 Task: Create in the project ToughWorks in Backlog an issue 'Add support for in-app purchases and microtransactions', assign it to team member softage.1@softage.net and change the status to IN PROGRESS.
Action: Mouse moved to (174, 52)
Screenshot: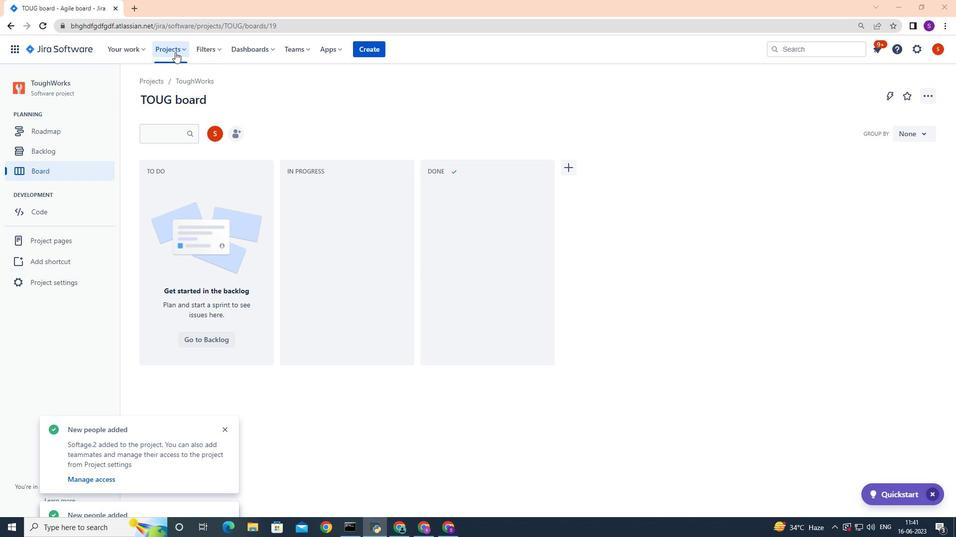 
Action: Mouse pressed left at (174, 52)
Screenshot: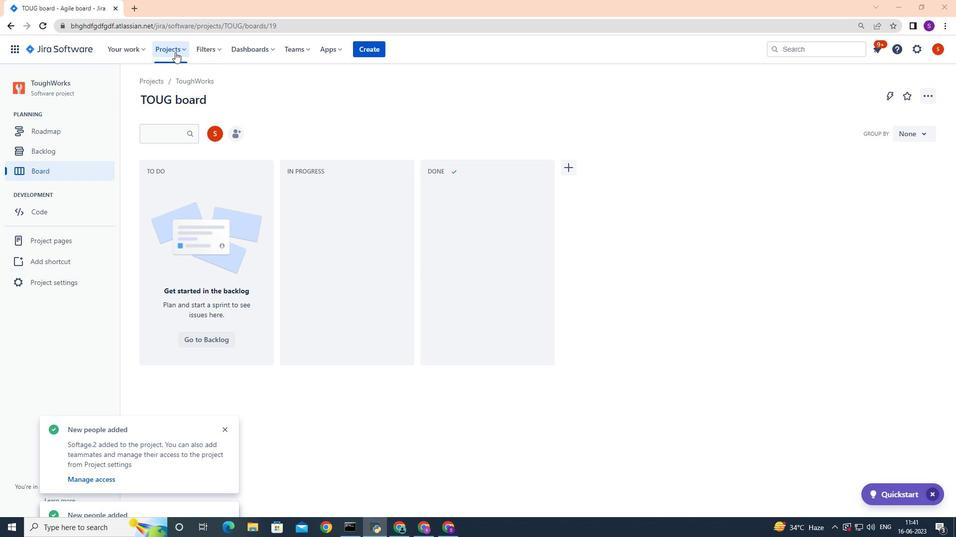 
Action: Mouse moved to (226, 93)
Screenshot: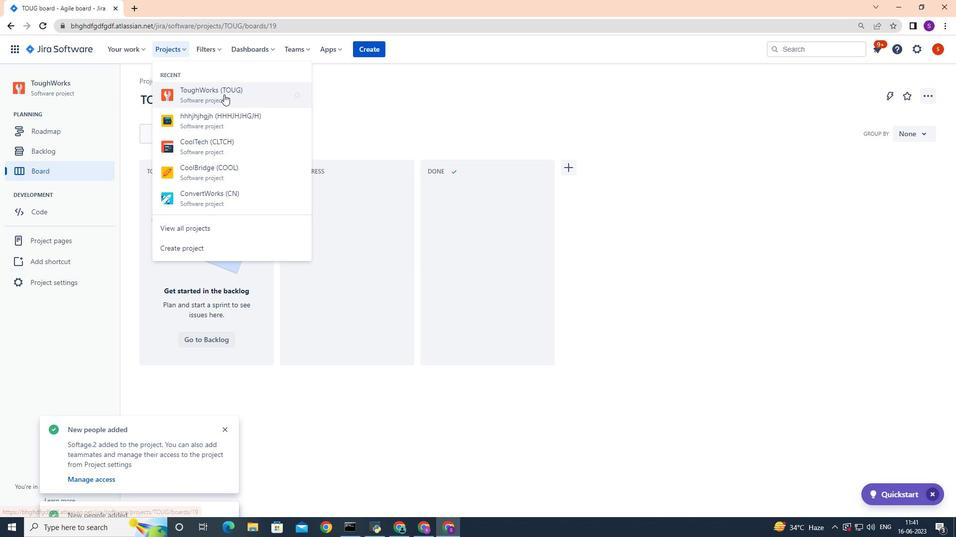 
Action: Mouse pressed left at (226, 93)
Screenshot: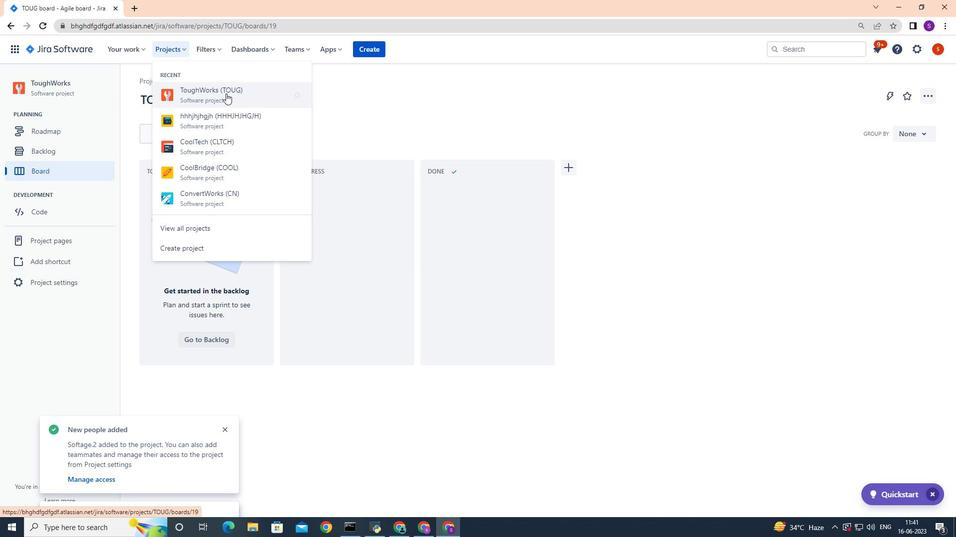 
Action: Mouse moved to (49, 153)
Screenshot: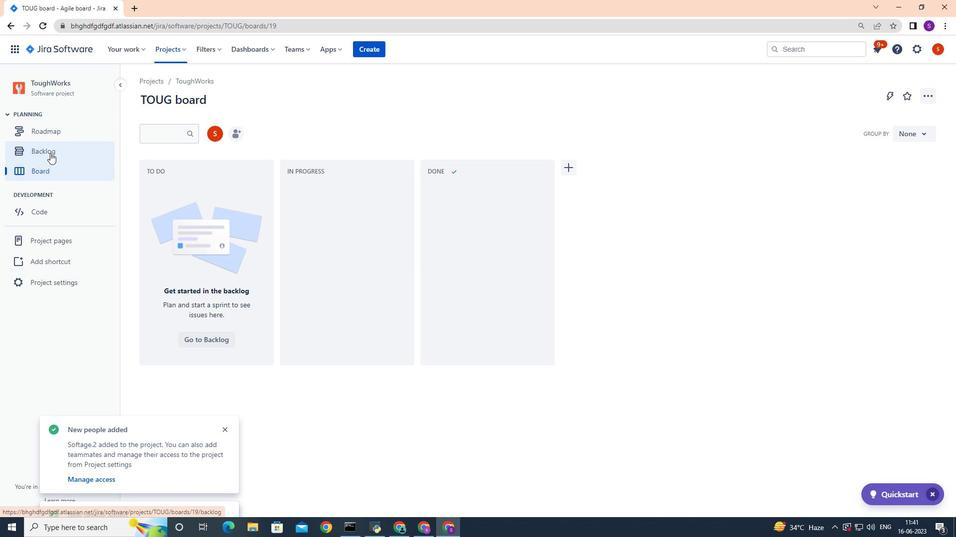 
Action: Mouse pressed left at (49, 153)
Screenshot: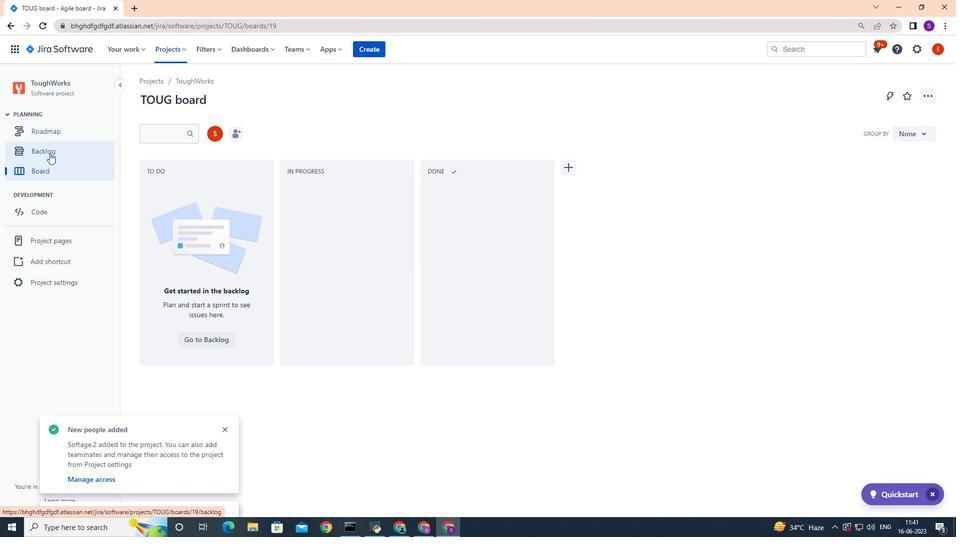 
Action: Mouse moved to (226, 430)
Screenshot: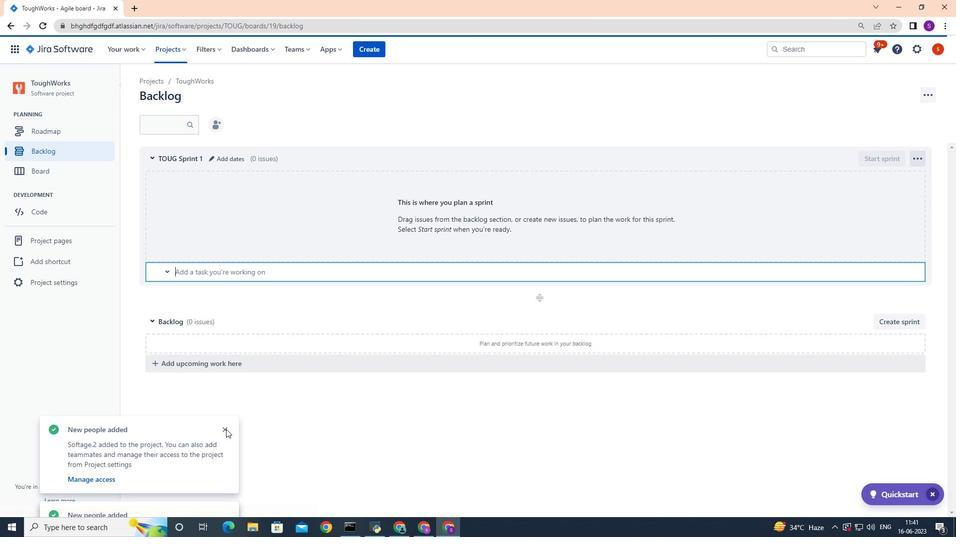 
Action: Mouse pressed left at (226, 430)
Screenshot: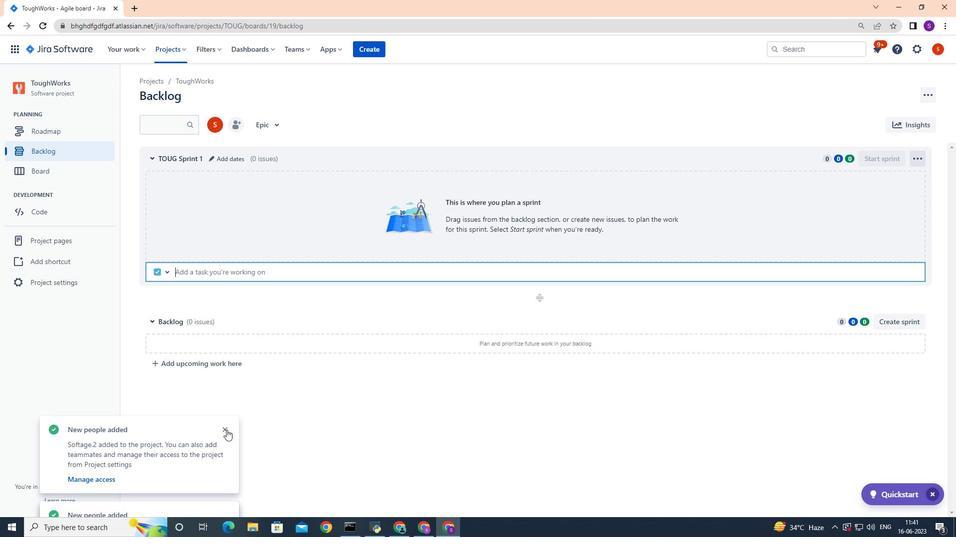 
Action: Mouse moved to (225, 431)
Screenshot: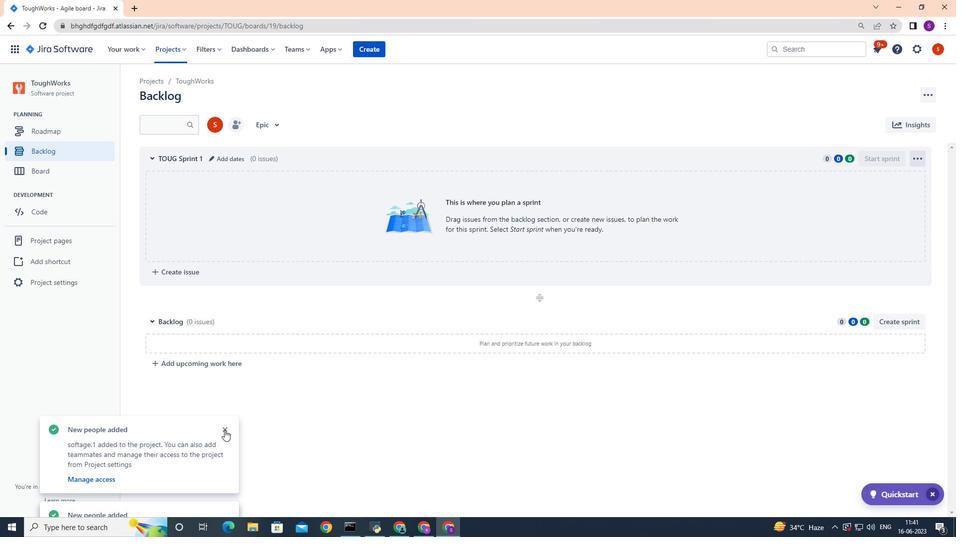 
Action: Mouse pressed left at (225, 431)
Screenshot: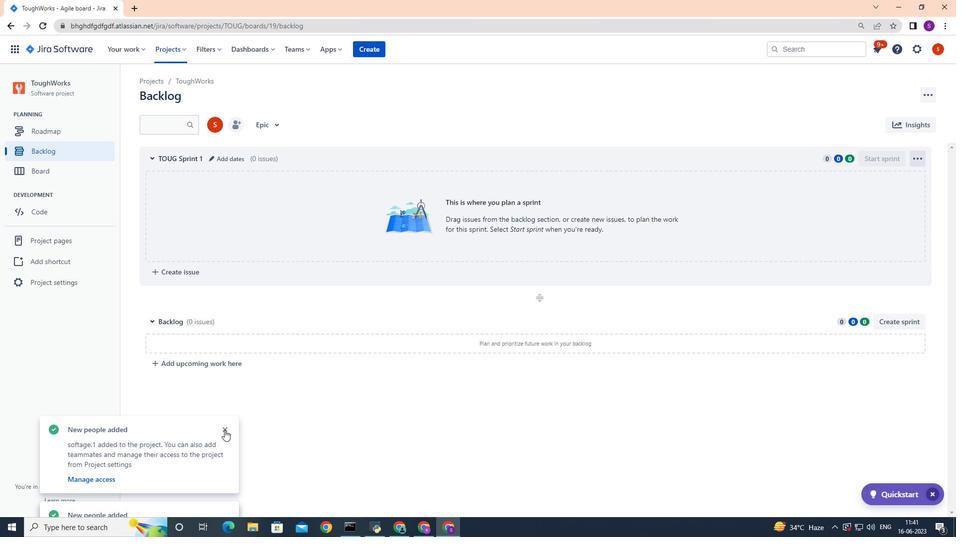 
Action: Mouse moved to (225, 431)
Screenshot: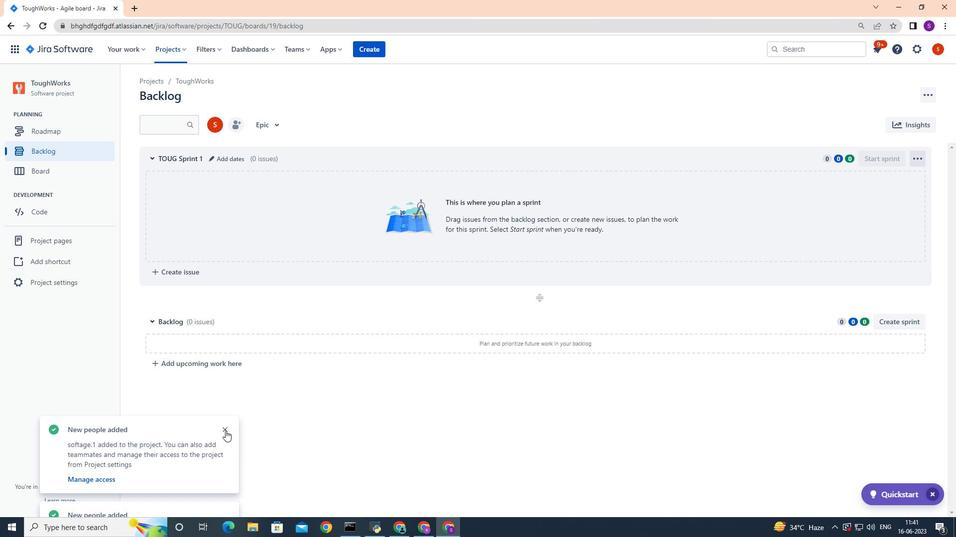 
Action: Mouse pressed left at (225, 431)
Screenshot: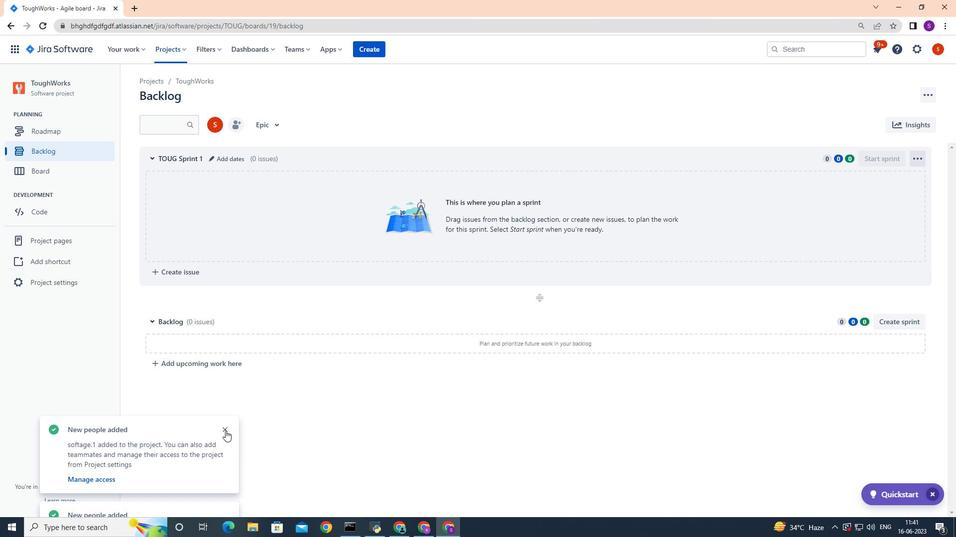 
Action: Mouse moved to (226, 431)
Screenshot: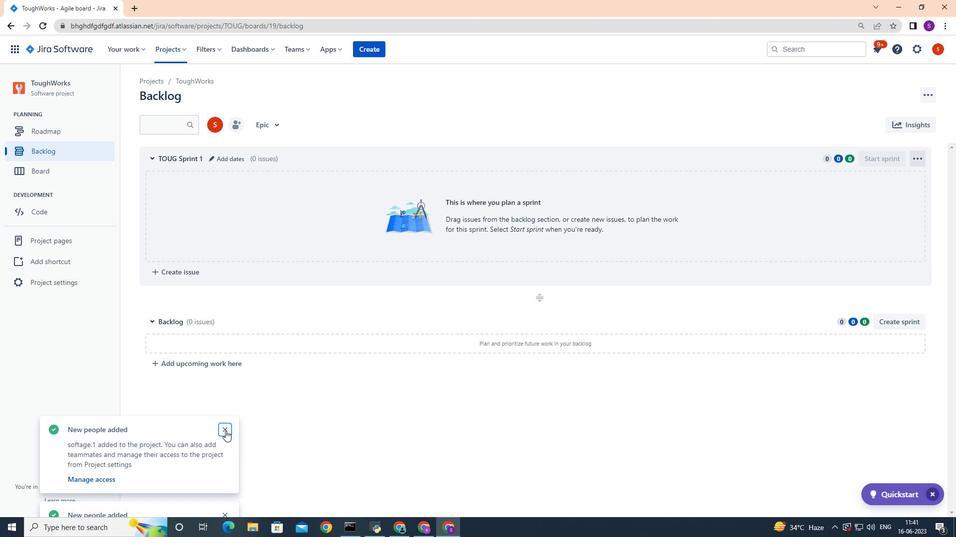 
Action: Mouse pressed left at (226, 431)
Screenshot: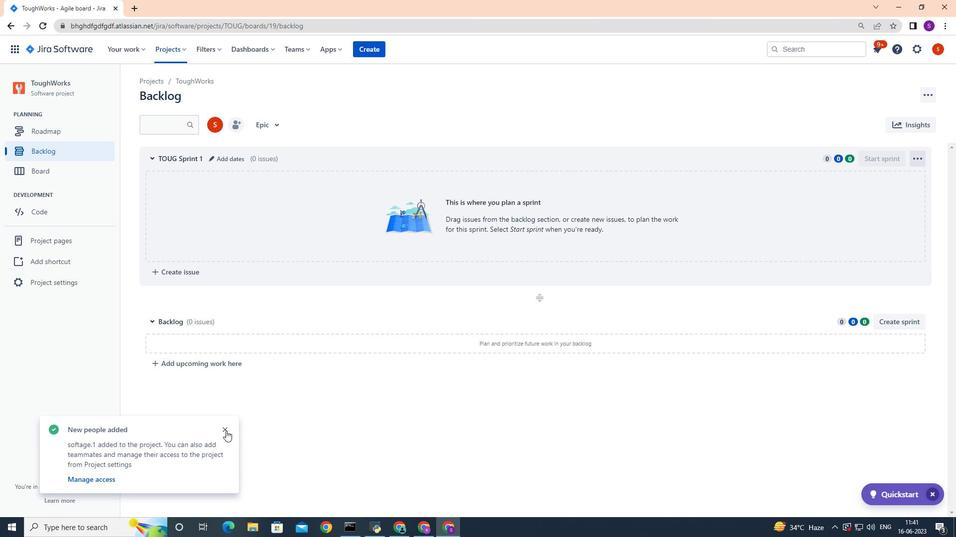 
Action: Mouse moved to (181, 342)
Screenshot: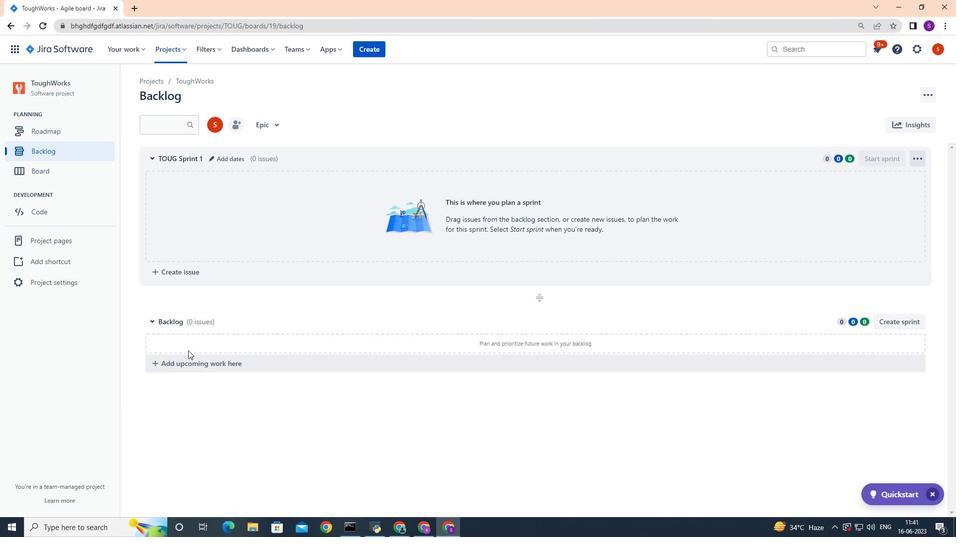 
Action: Mouse scrolled (181, 341) with delta (0, 0)
Screenshot: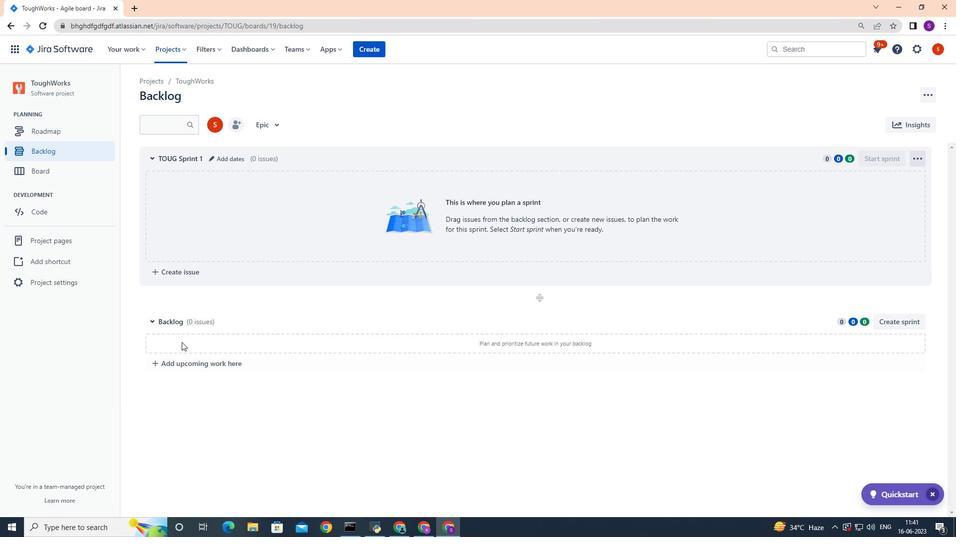 
Action: Mouse moved to (171, 363)
Screenshot: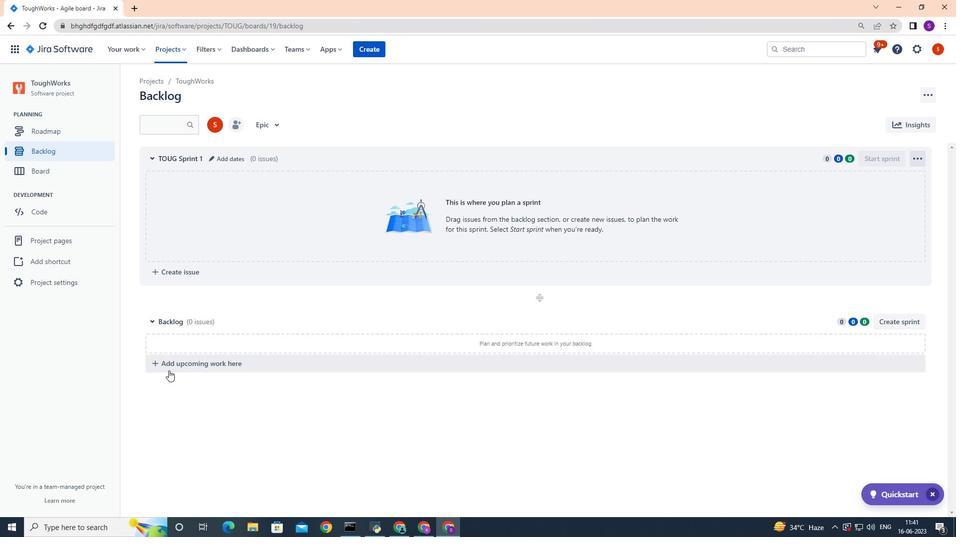 
Action: Mouse pressed left at (171, 363)
Screenshot: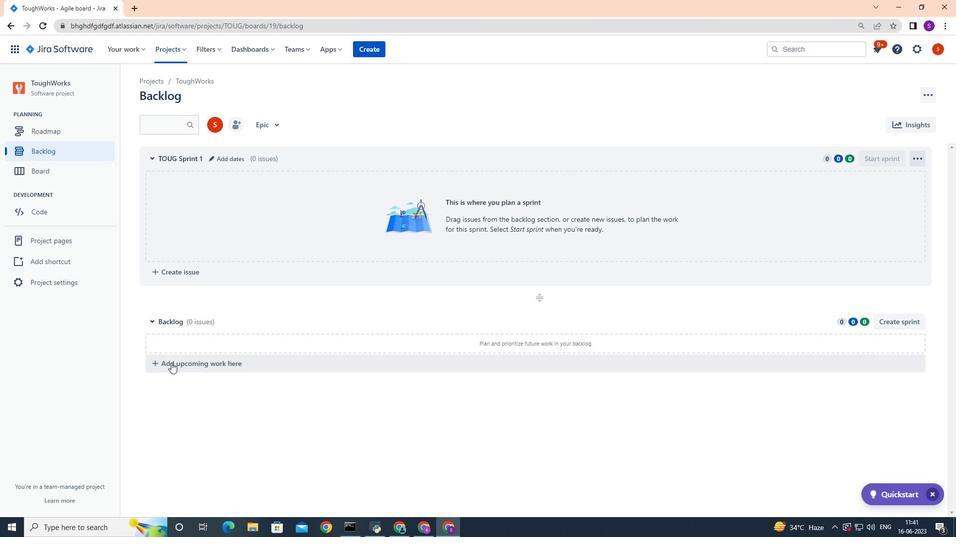
Action: Mouse moved to (208, 338)
Screenshot: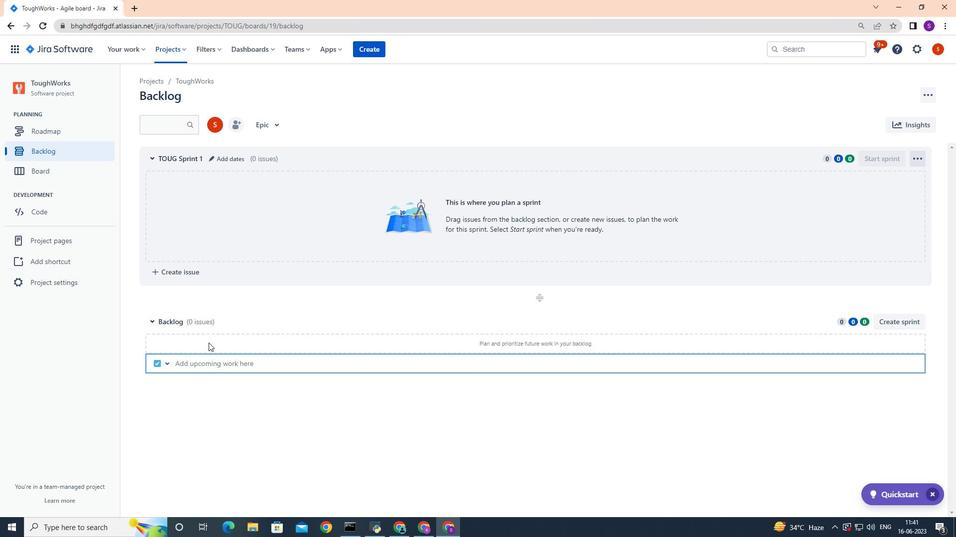 
Action: Mouse pressed left at (208, 338)
Screenshot: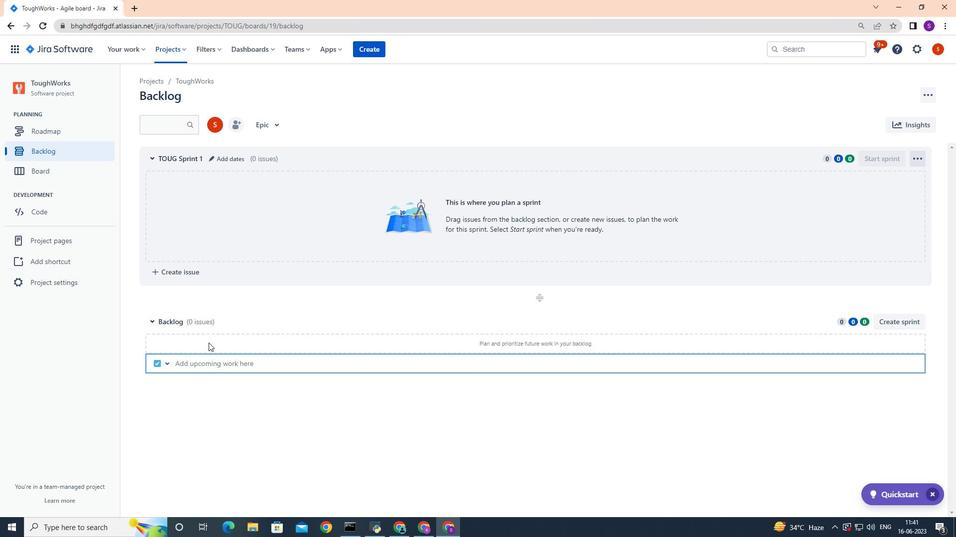 
Action: Mouse moved to (196, 361)
Screenshot: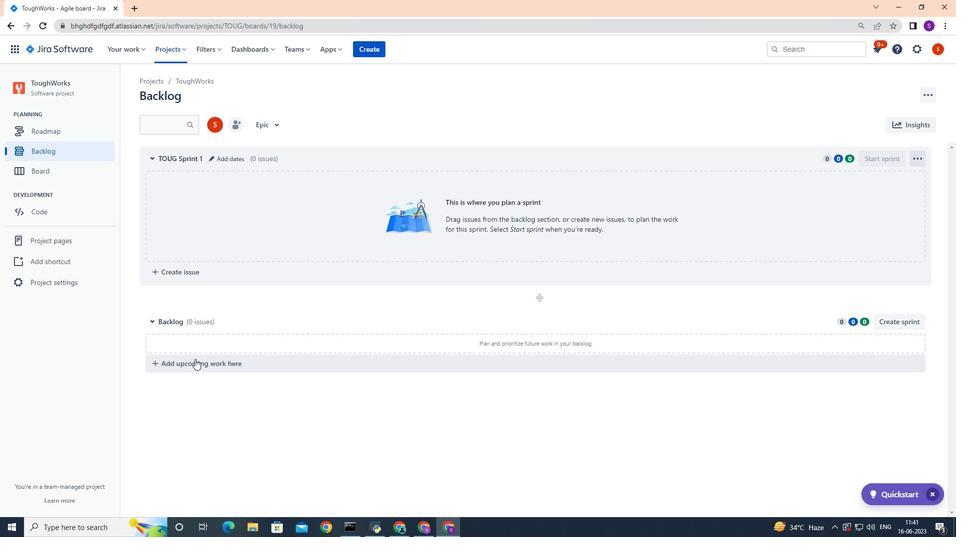 
Action: Mouse pressed left at (196, 361)
Screenshot: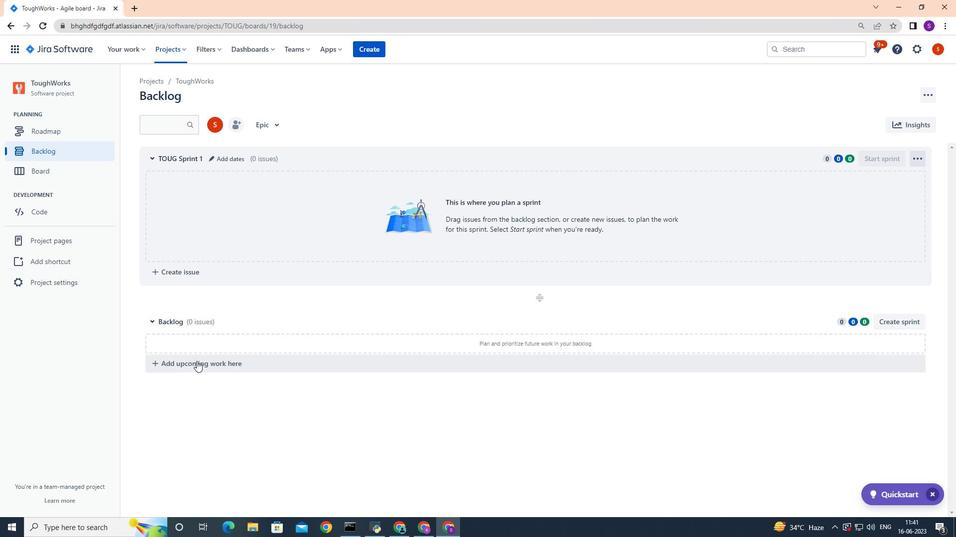 
Action: Key pressed <Key.caps_lock>A<Key.caps_lock>dd<Key.space>support<Key.space>for<Key.space>in-app<Key.space>purchase<Key.space>and<Key.space>microtranstions
Screenshot: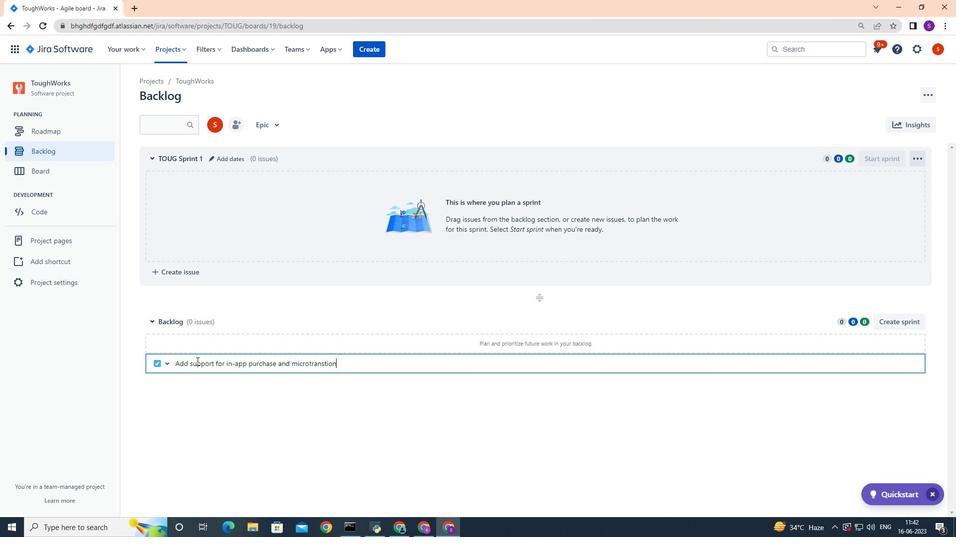 
Action: Mouse moved to (319, 364)
Screenshot: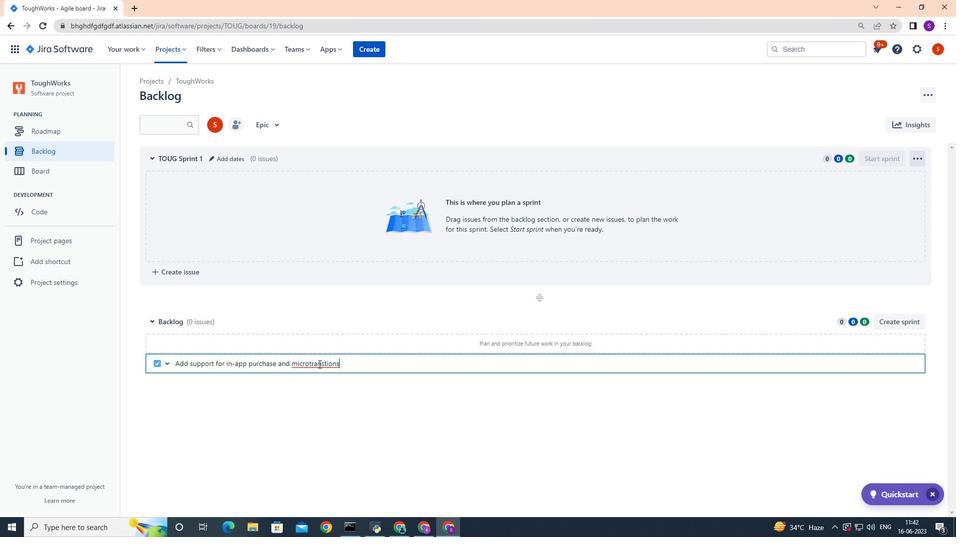 
Action: Mouse pressed right at (319, 364)
Screenshot: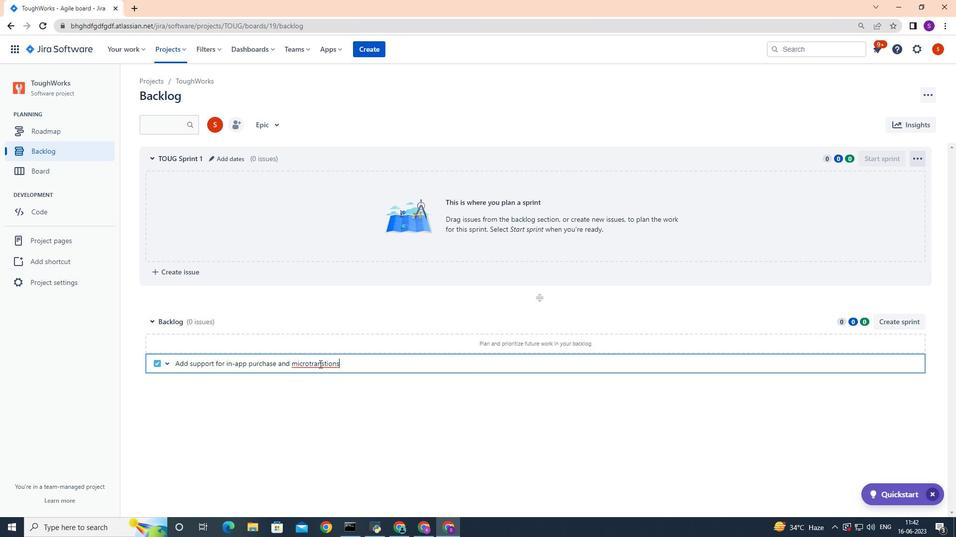 
Action: Mouse moved to (323, 378)
Screenshot: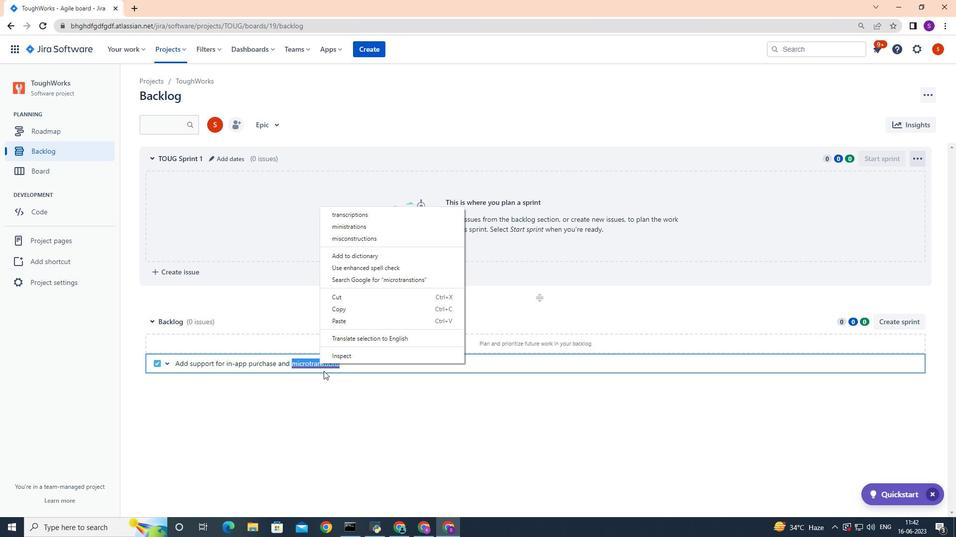 
Action: Mouse pressed left at (323, 378)
Screenshot: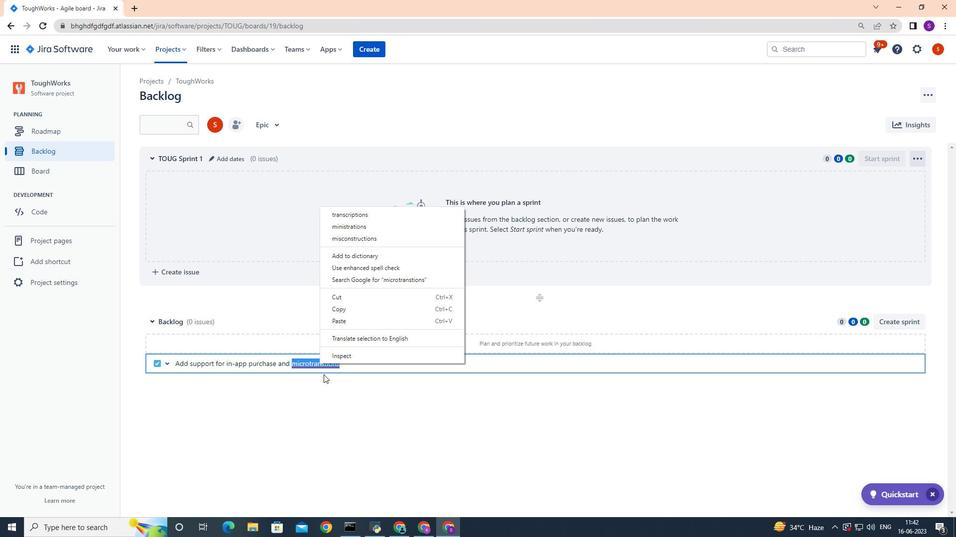 
Action: Mouse moved to (287, 341)
Screenshot: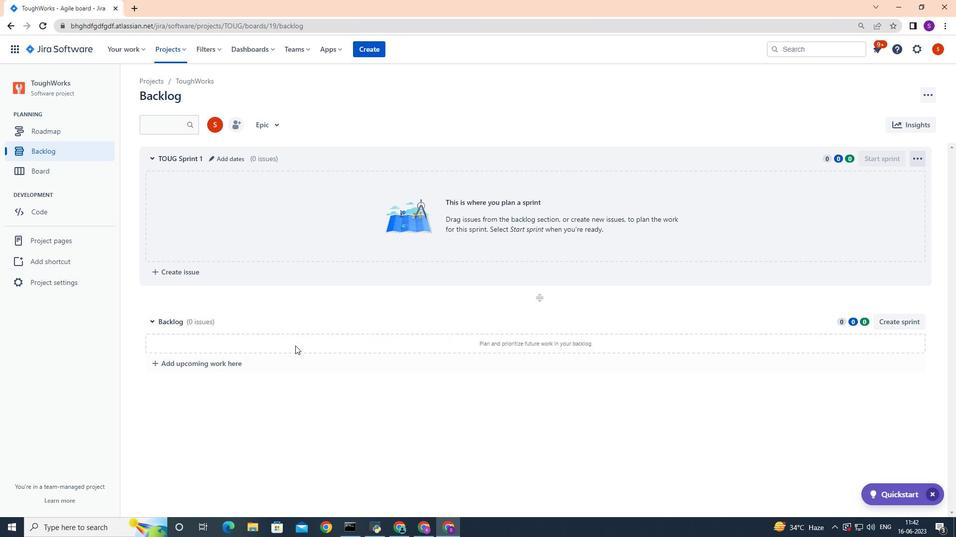 
Action: Mouse pressed left at (287, 341)
Screenshot: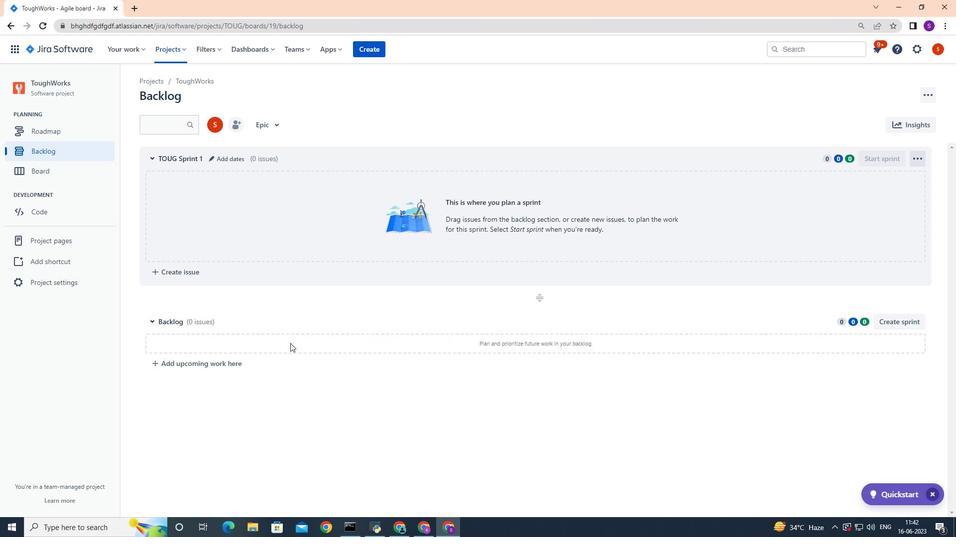 
Action: Mouse moved to (538, 343)
Screenshot: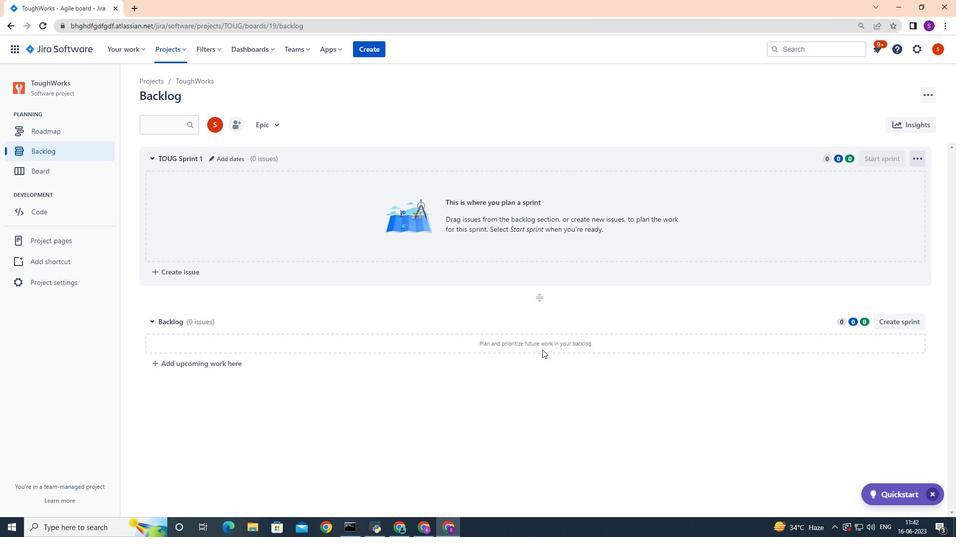 
Action: Mouse pressed left at (538, 343)
Screenshot: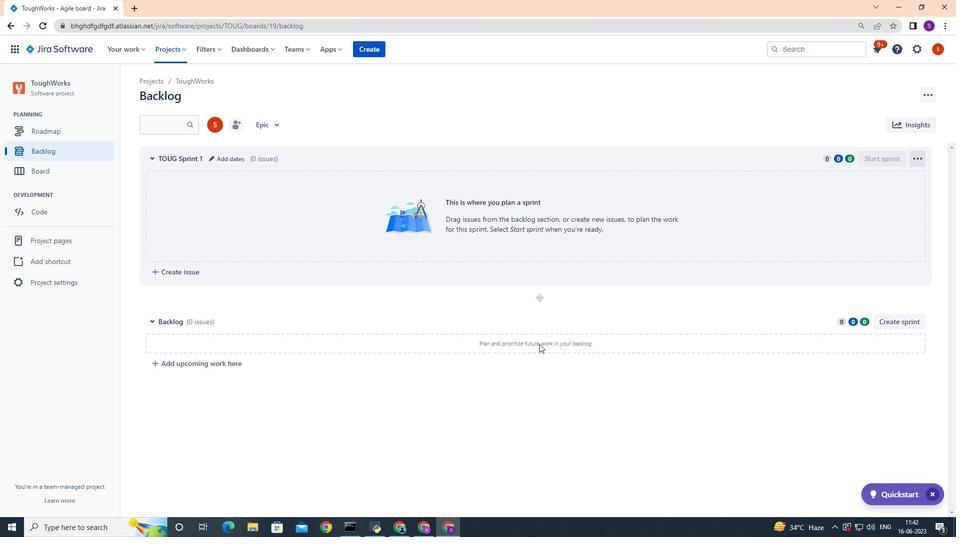 
Action: Mouse moved to (185, 344)
Screenshot: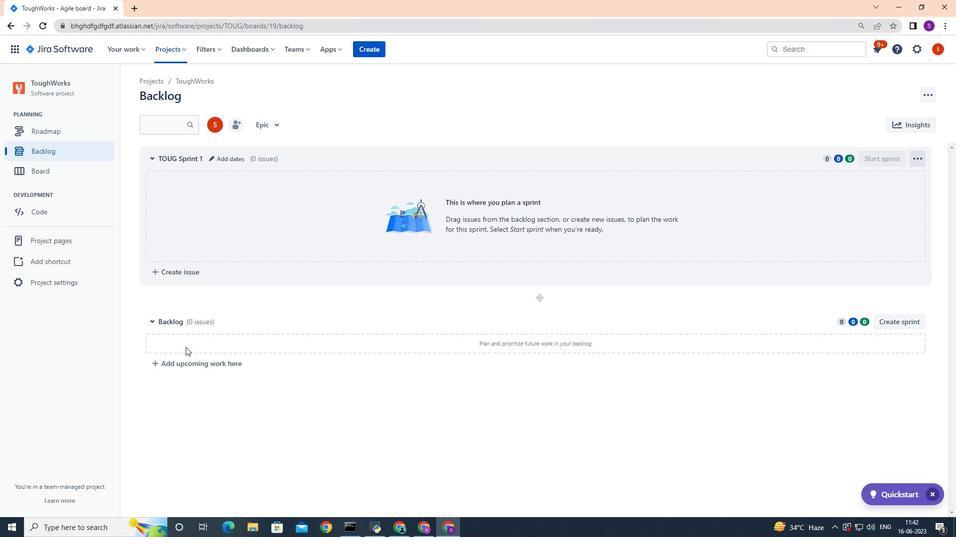 
Action: Mouse pressed left at (185, 344)
Screenshot: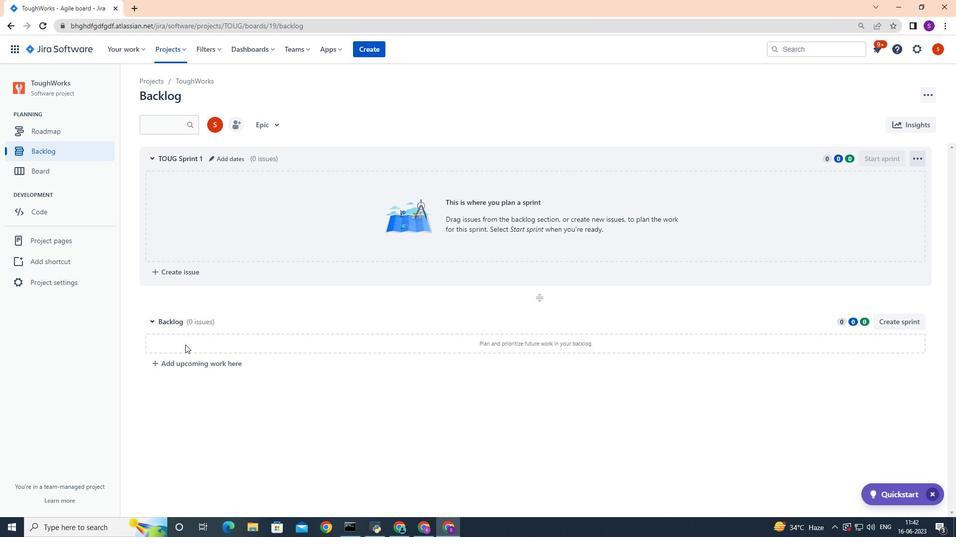 
Action: Mouse pressed left at (185, 344)
Screenshot: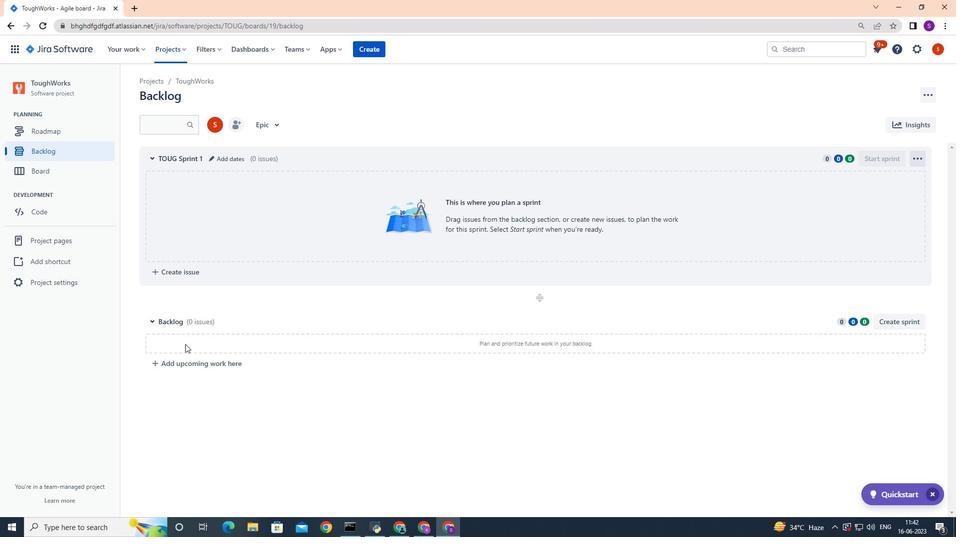 
Action: Mouse pressed left at (185, 344)
Screenshot: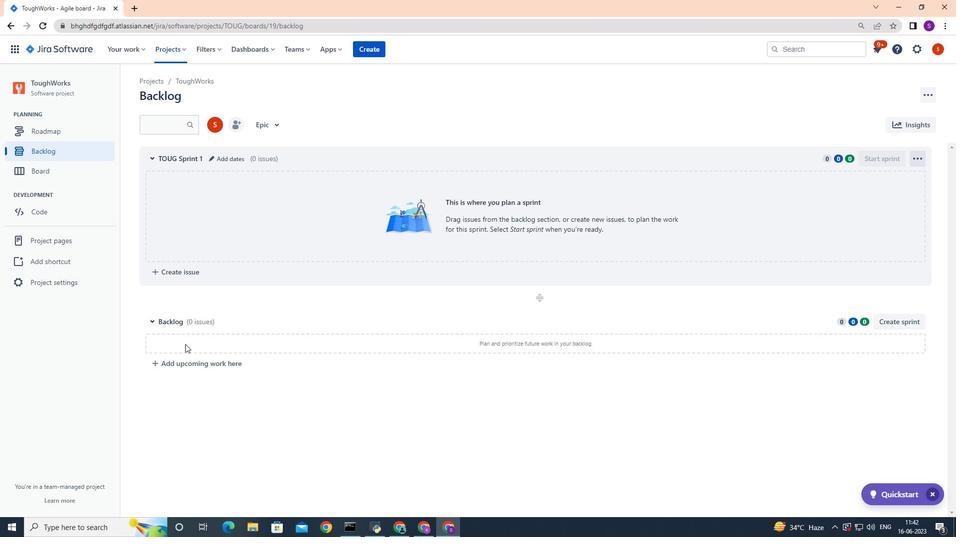 
Action: Mouse pressed left at (185, 344)
Screenshot: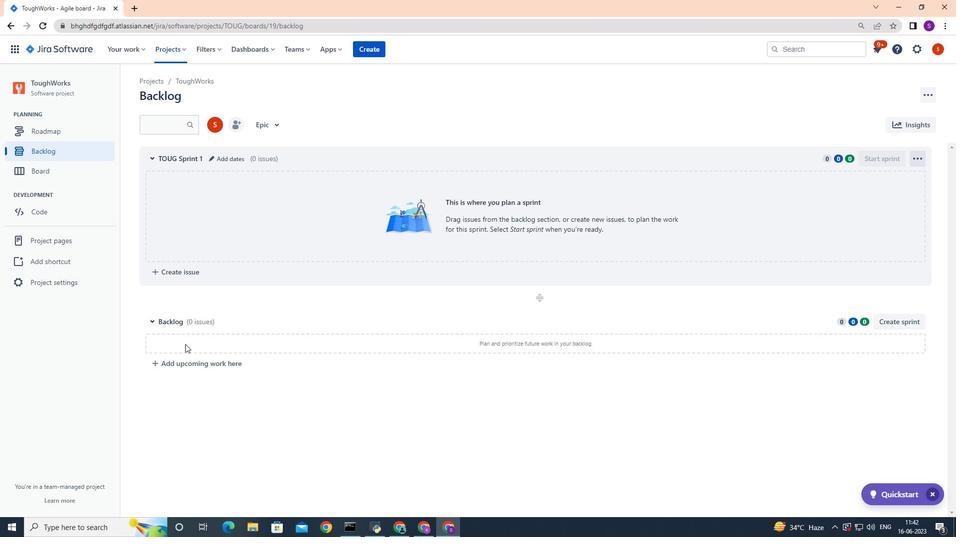 
Action: Mouse moved to (183, 344)
Screenshot: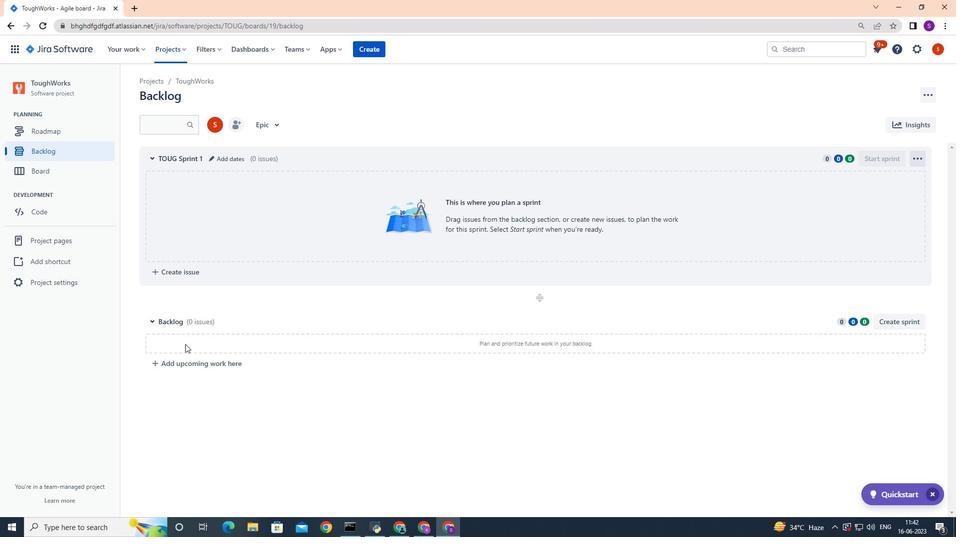 
Action: Mouse pressed left at (183, 344)
Screenshot: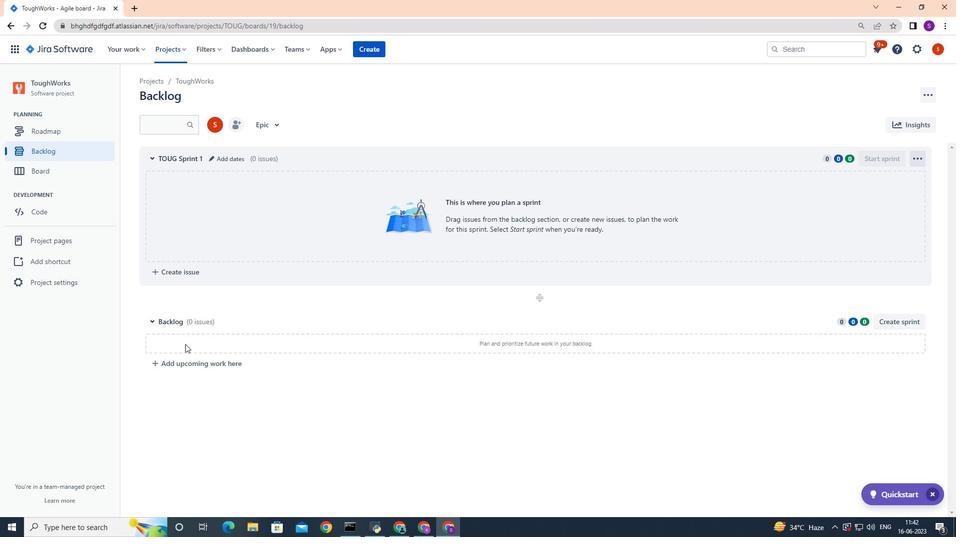 
Action: Mouse moved to (185, 366)
Screenshot: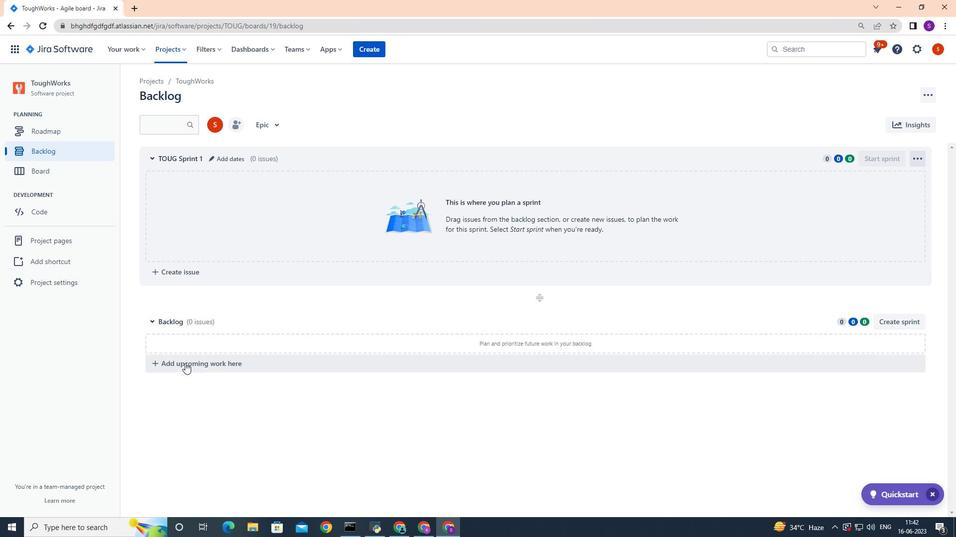 
Action: Mouse pressed left at (185, 366)
Screenshot: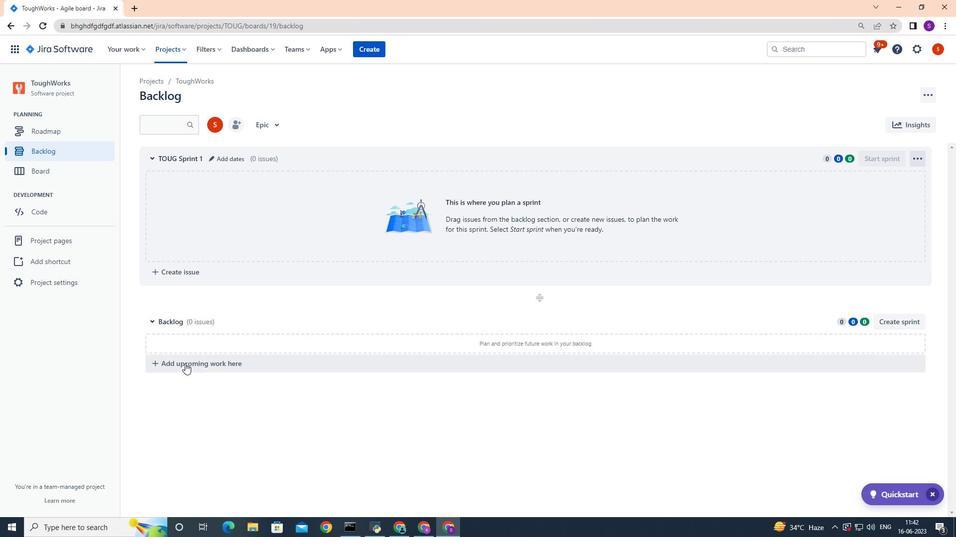 
Action: Mouse moved to (326, 363)
Screenshot: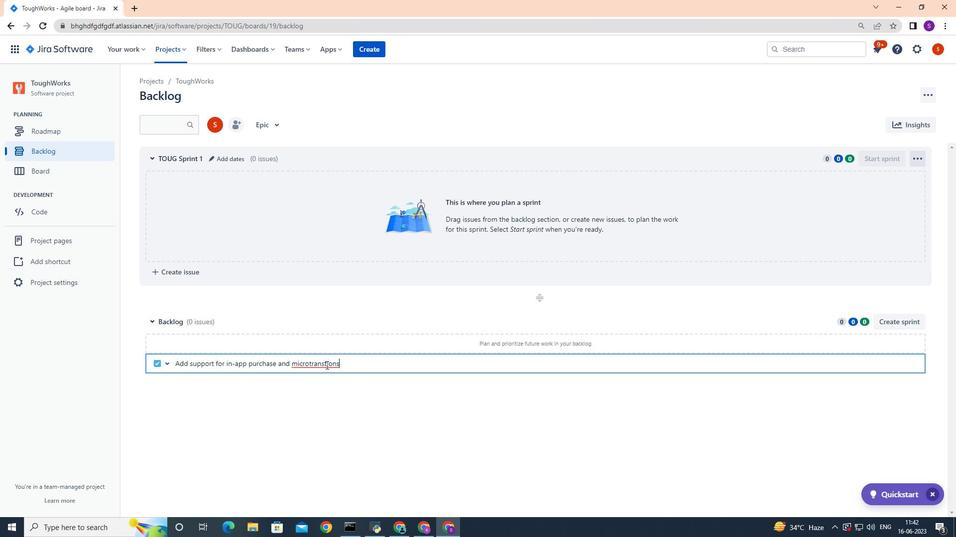
Action: Mouse pressed left at (326, 363)
Screenshot: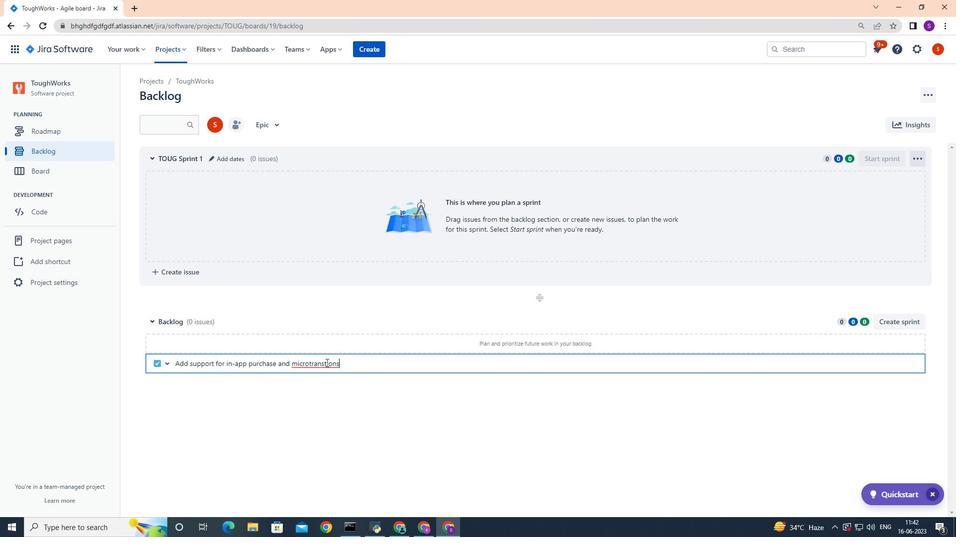 
Action: Mouse moved to (321, 365)
Screenshot: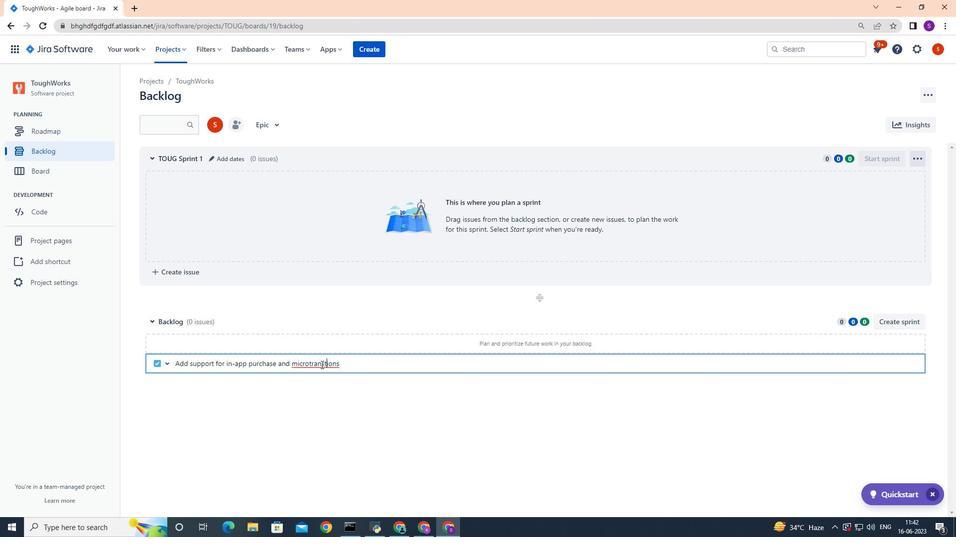 
Action: Mouse pressed left at (321, 365)
Screenshot: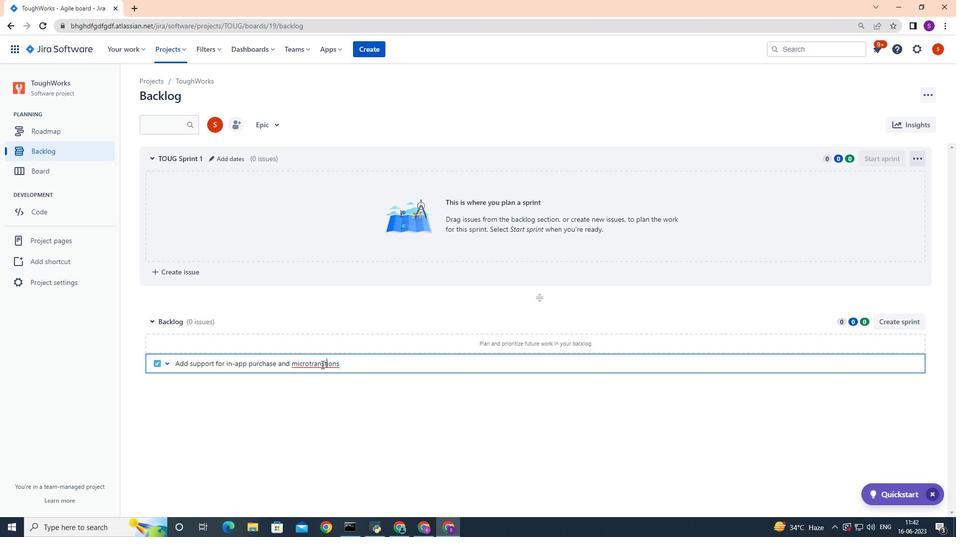 
Action: Mouse moved to (325, 363)
Screenshot: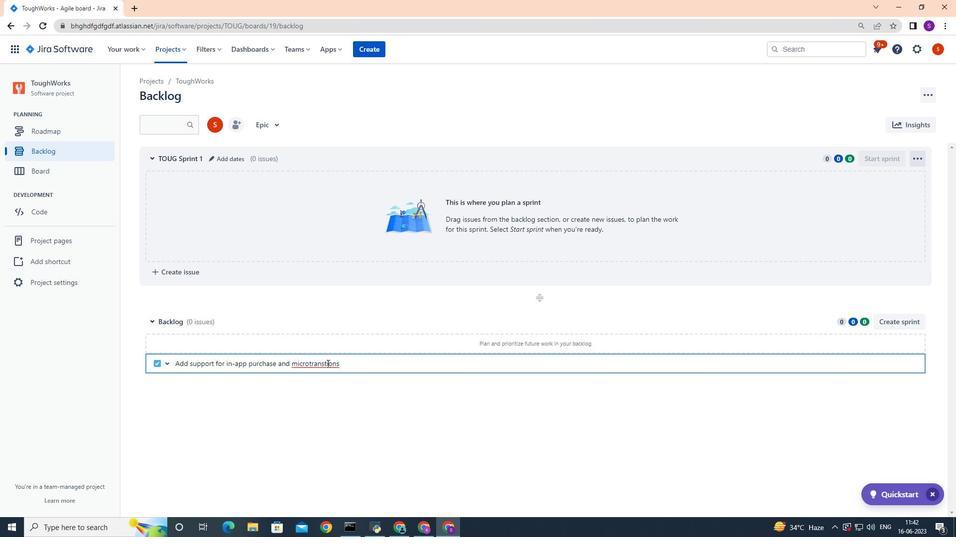 
Action: Mouse pressed left at (325, 363)
Screenshot: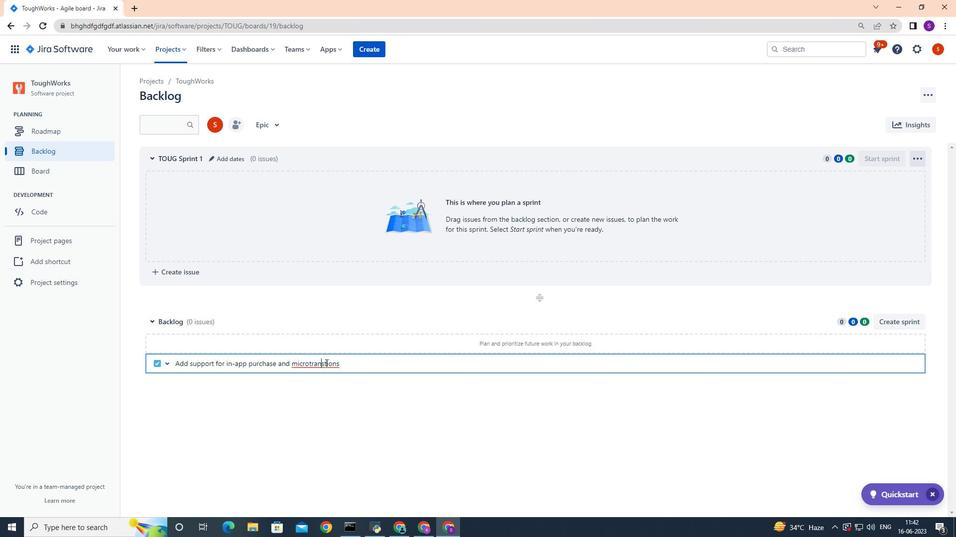 
Action: Mouse moved to (323, 364)
Screenshot: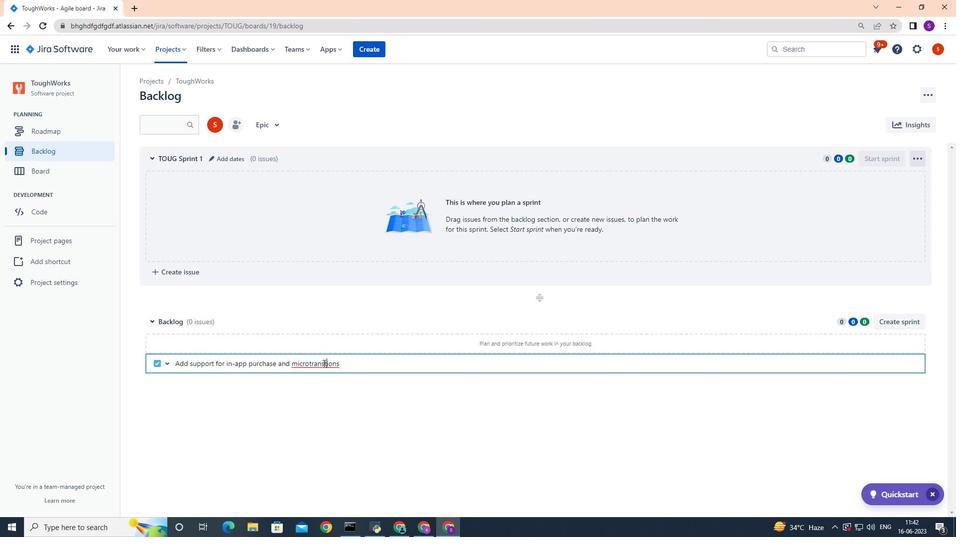 
Action: Mouse pressed left at (323, 364)
Screenshot: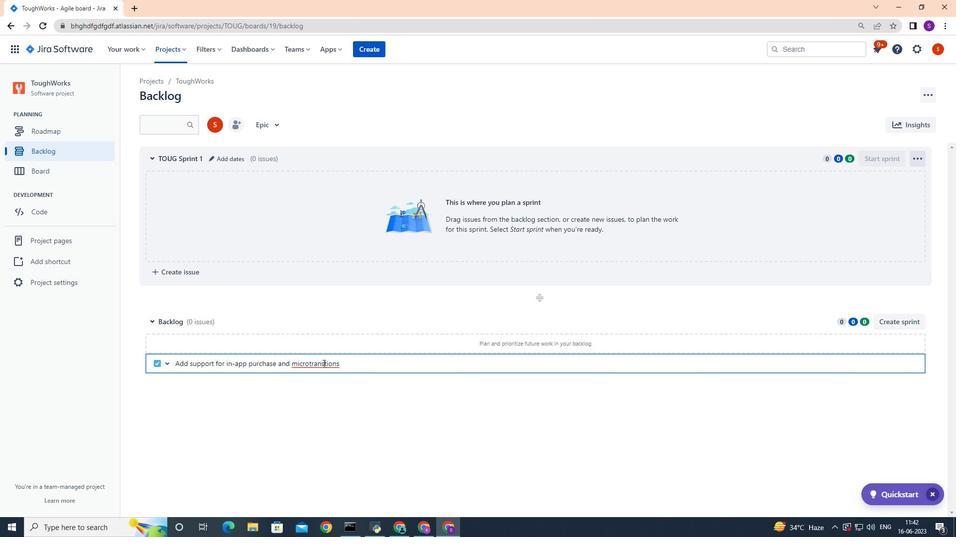 
Action: Mouse moved to (327, 373)
Screenshot: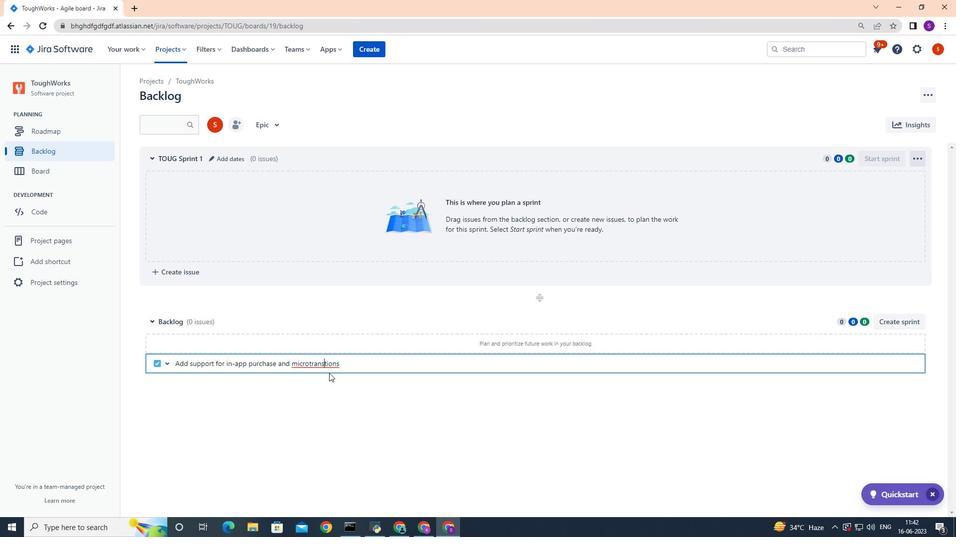 
Action: Key pressed a
Screenshot: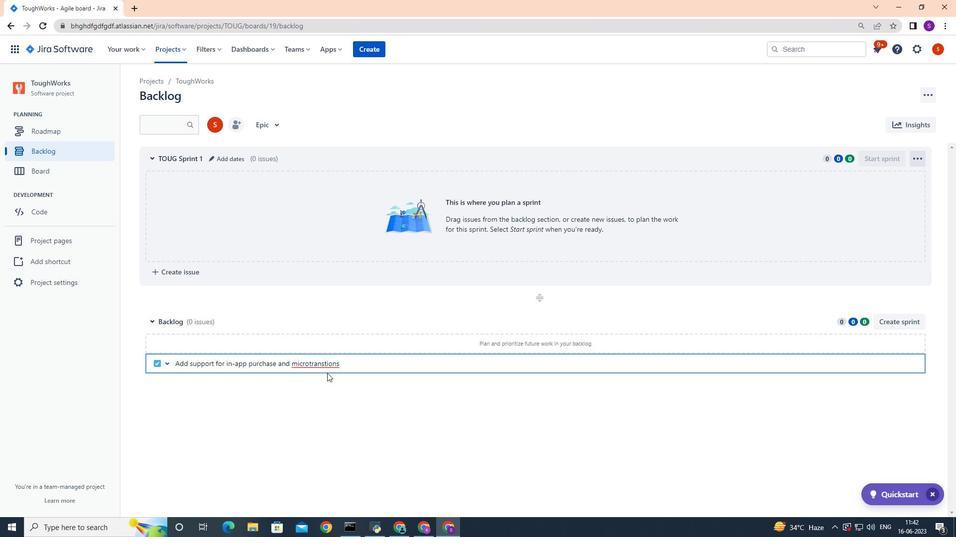 
Action: Mouse moved to (331, 364)
Screenshot: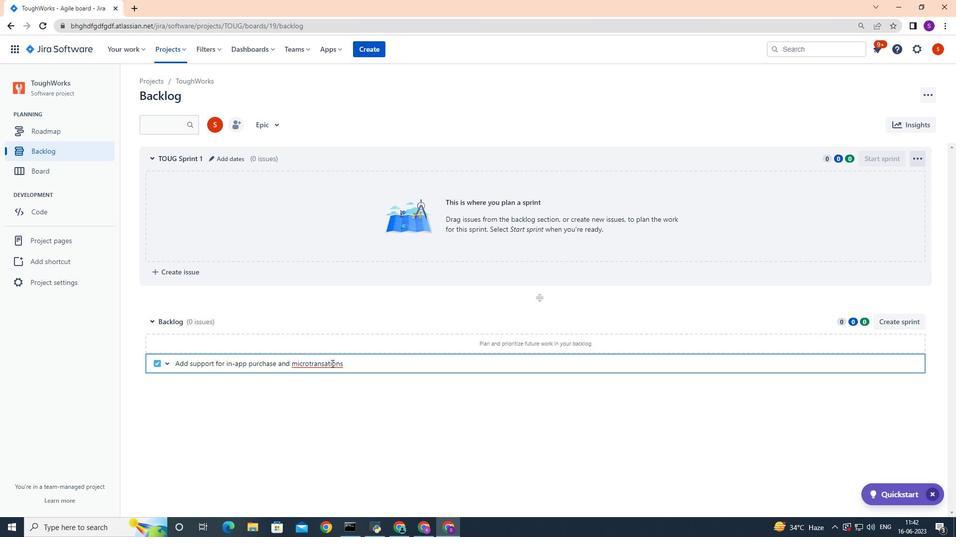 
Action: Key pressed c
Screenshot: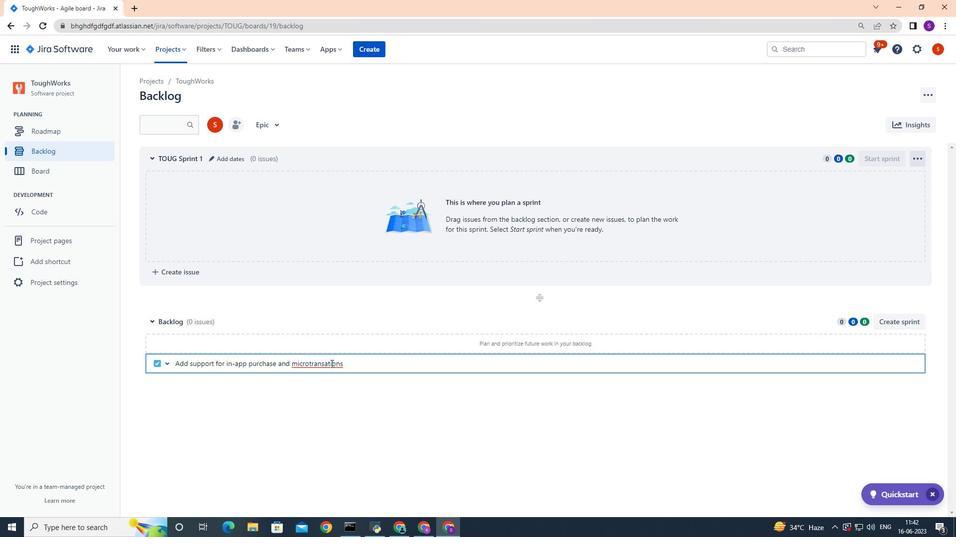 
Action: Mouse moved to (354, 363)
Screenshot: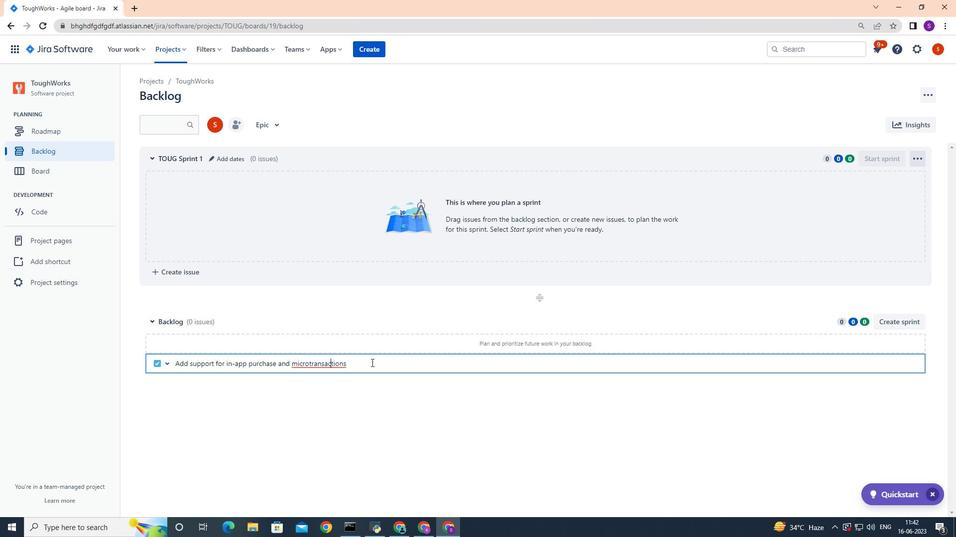 
Action: Mouse pressed left at (354, 363)
Screenshot: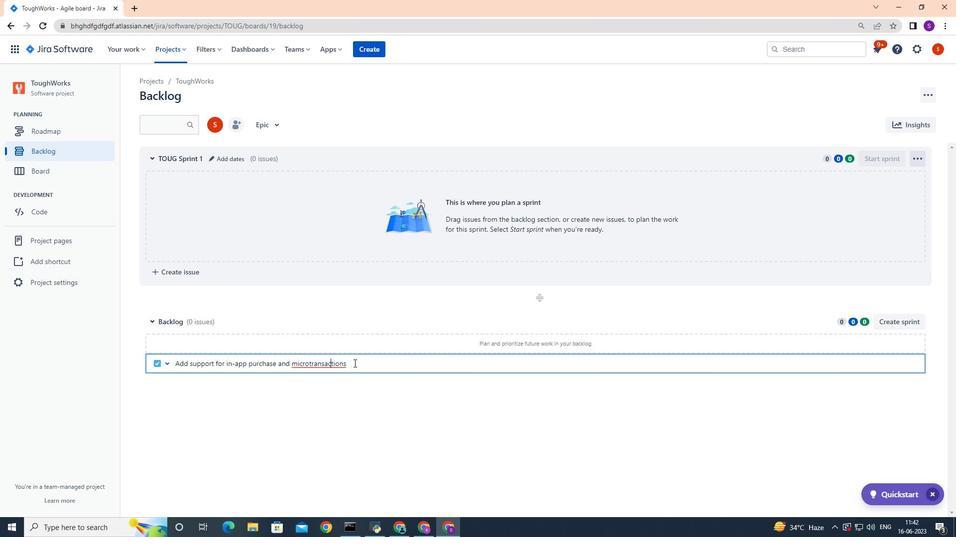 
Action: Mouse moved to (345, 358)
Screenshot: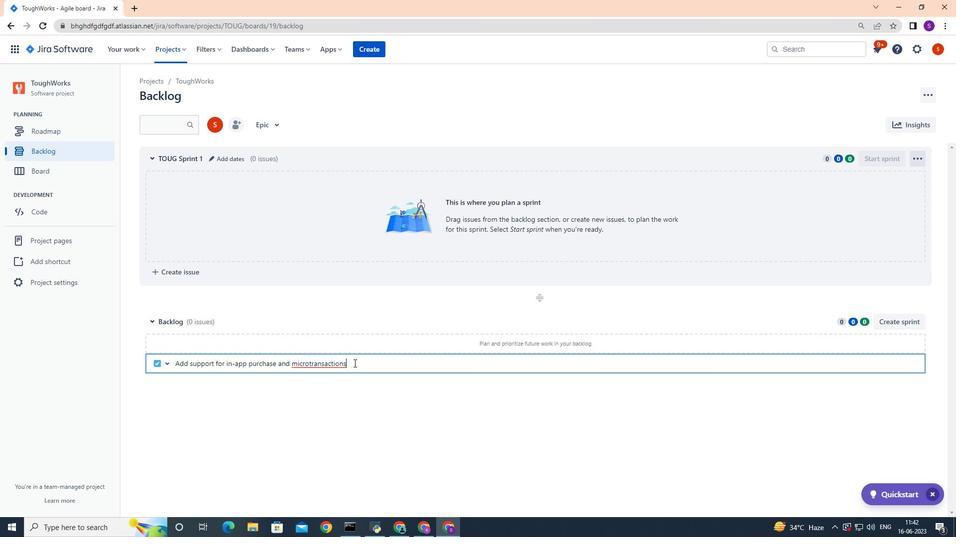 
Action: Key pressed <Key.backspace><Key.backspace><Key.backspace><Key.backspace><Key.backspace><Key.backspace><Key.backspace><Key.backspace>sactions
Screenshot: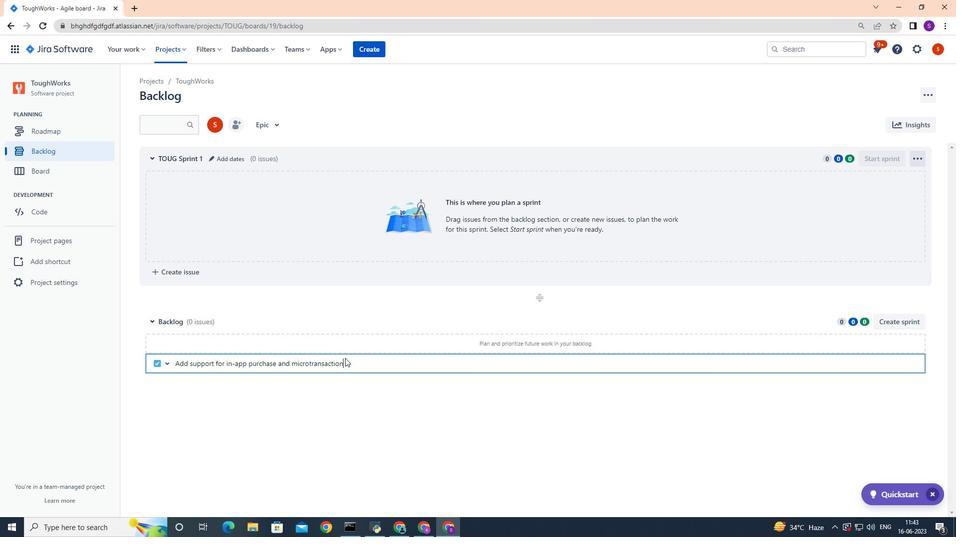 
Action: Mouse moved to (356, 368)
Screenshot: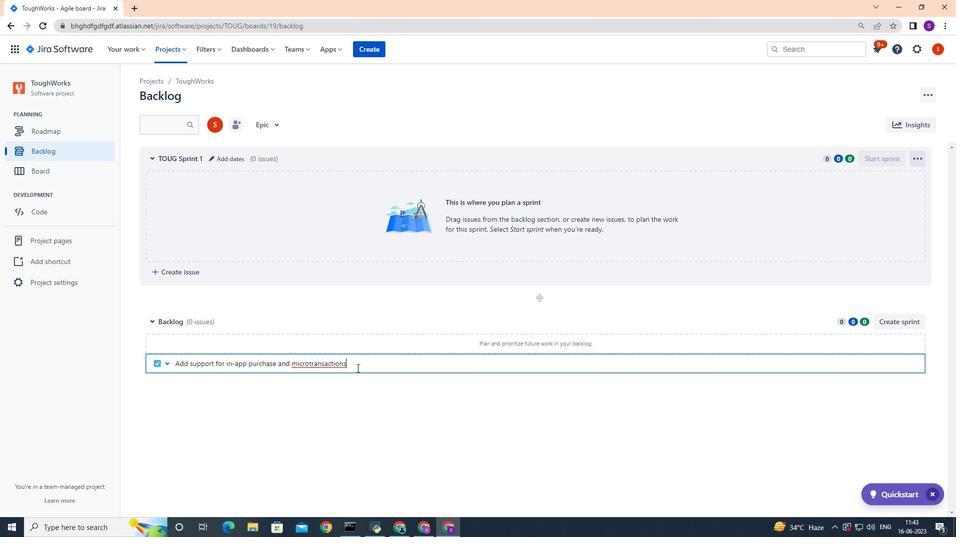 
Action: Key pressed <Key.enter>
Screenshot: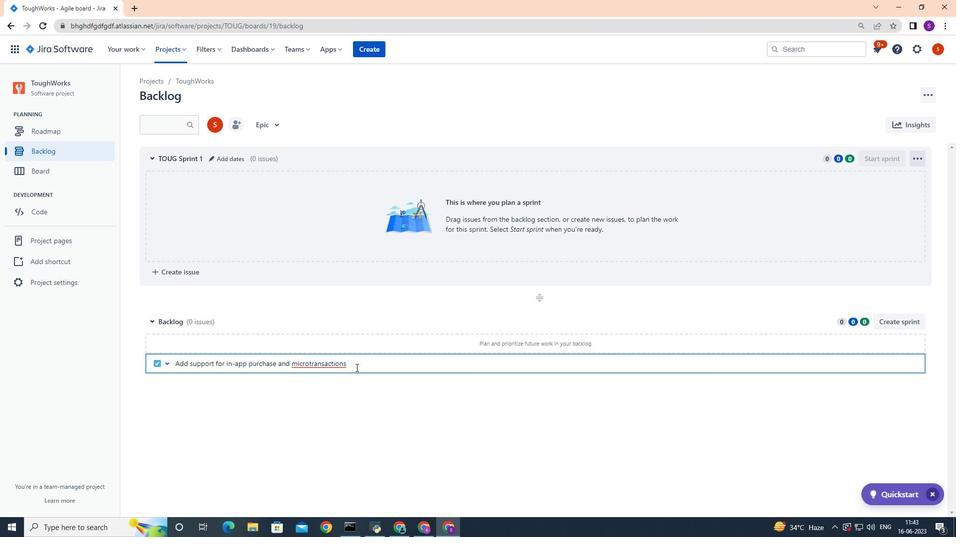 
Action: Mouse moved to (894, 342)
Screenshot: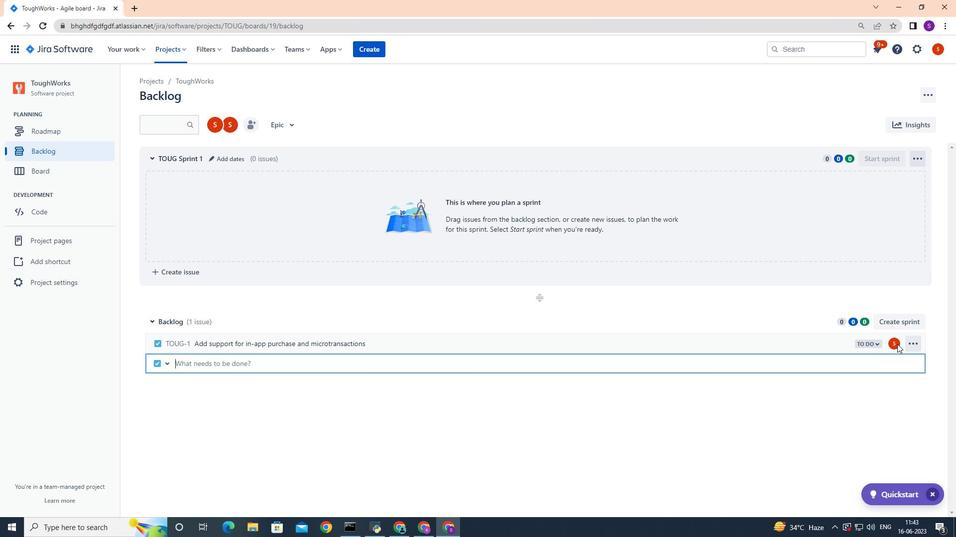 
Action: Mouse pressed left at (894, 342)
Screenshot: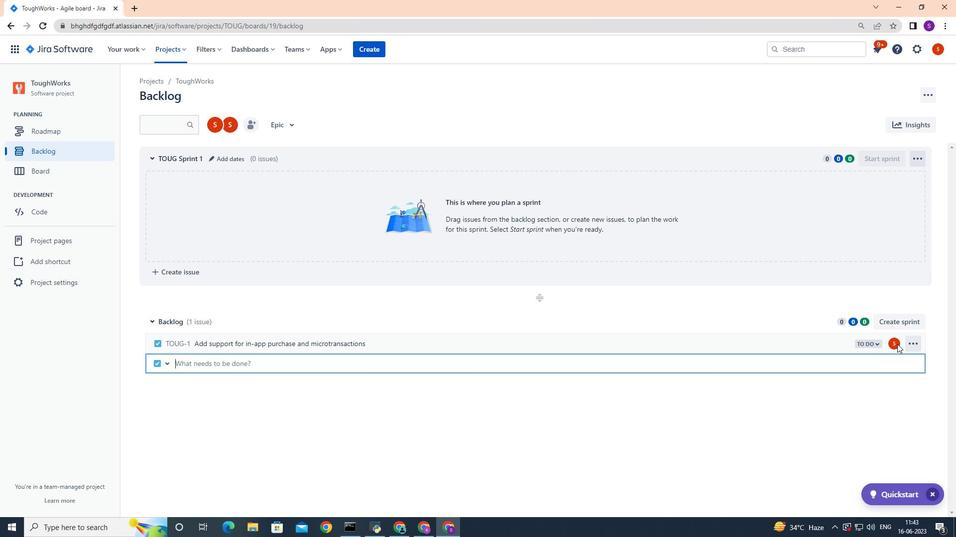 
Action: Mouse moved to (894, 344)
Screenshot: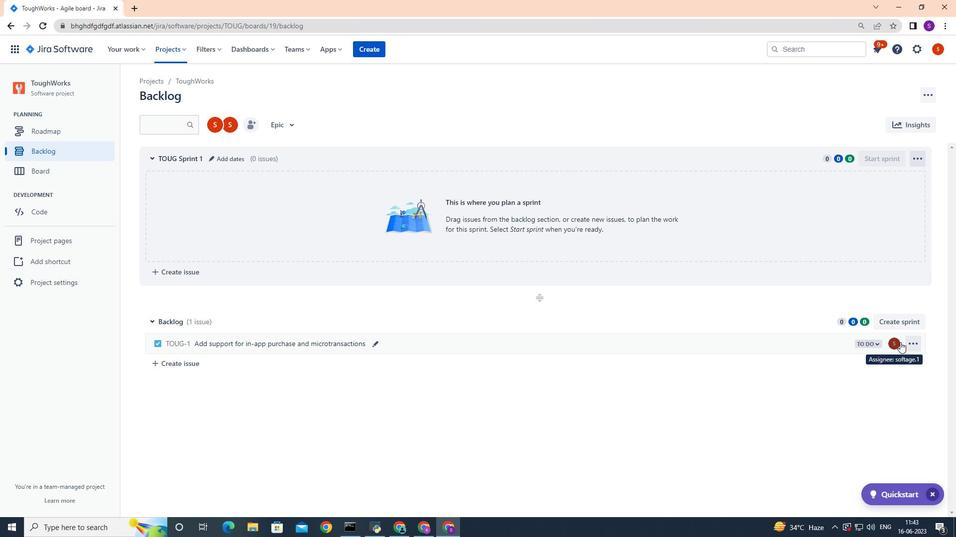 
Action: Mouse pressed left at (894, 344)
Screenshot: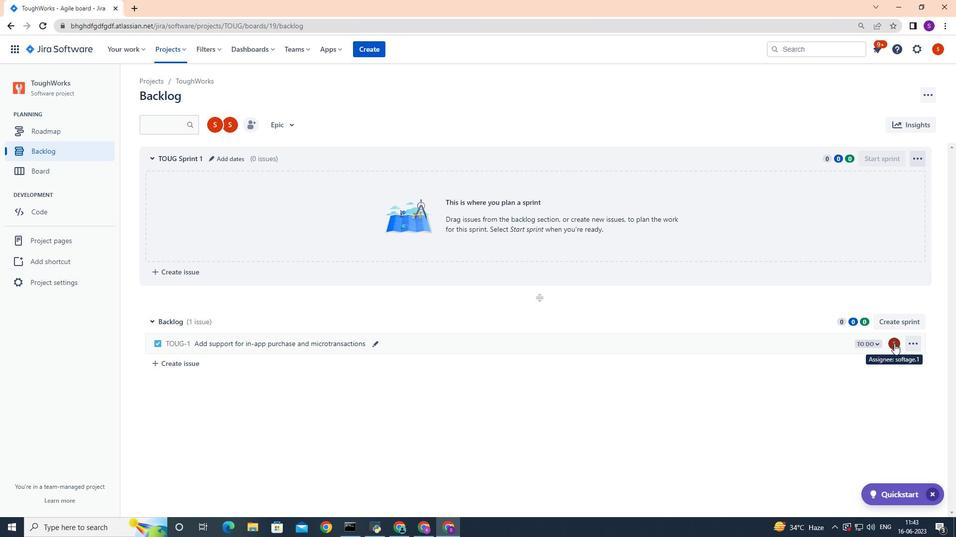 
Action: Mouse moved to (831, 364)
Screenshot: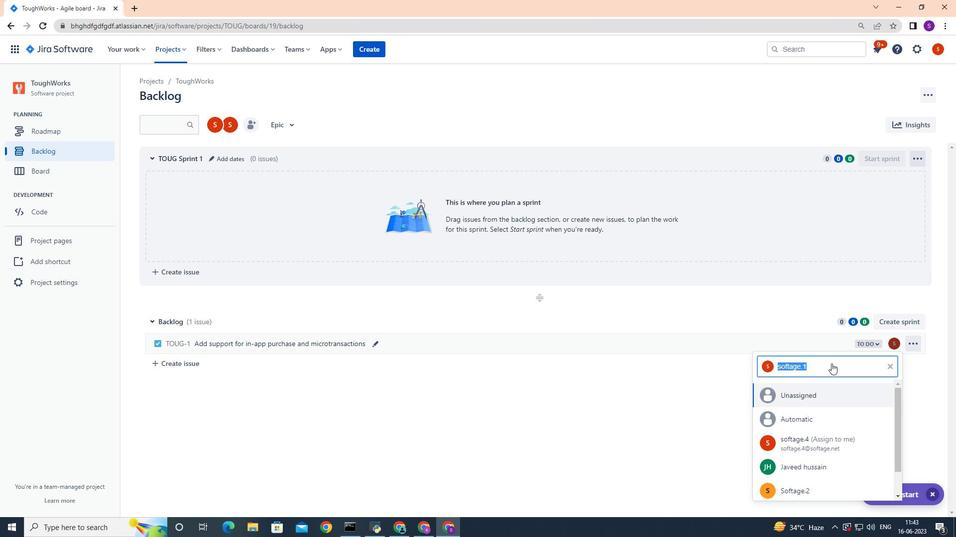 
Action: Key pressed softage.1
Screenshot: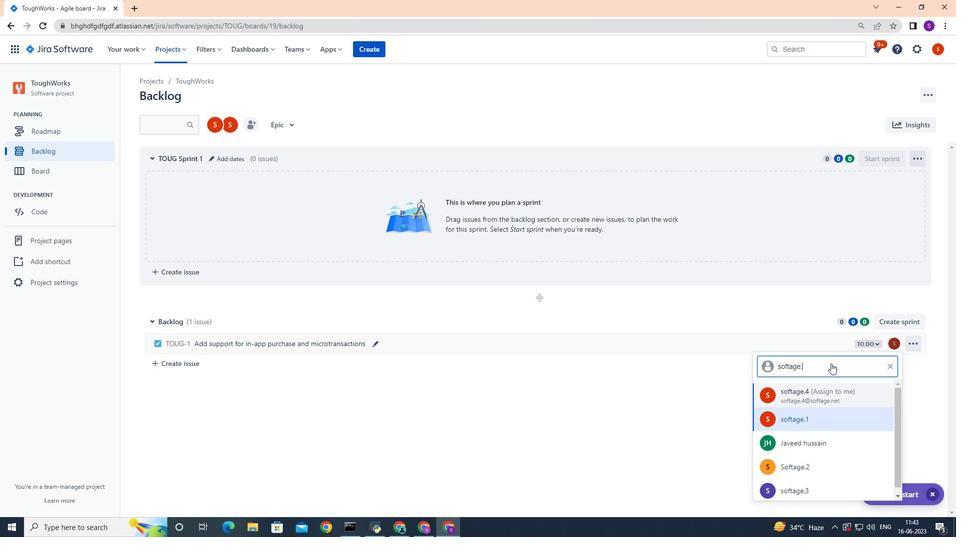
Action: Mouse moved to (817, 418)
Screenshot: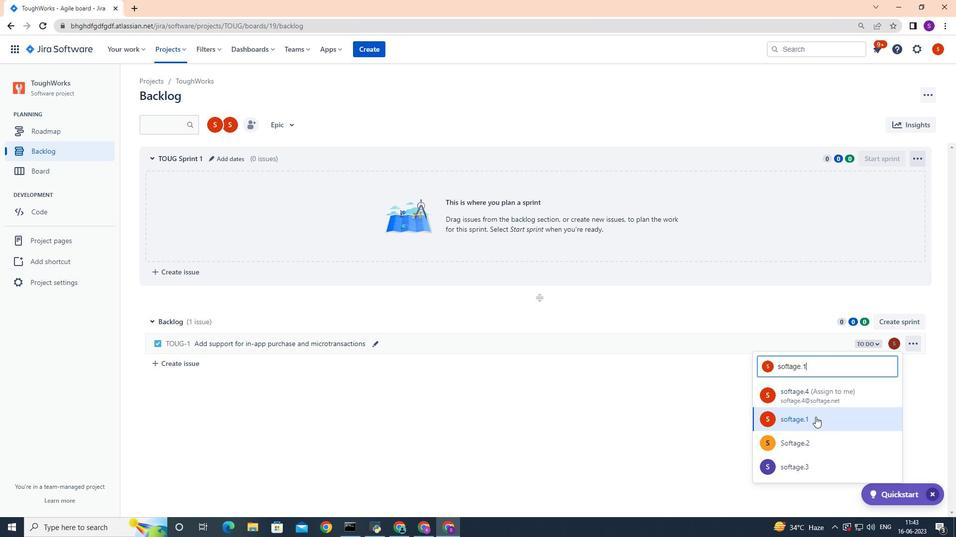 
Action: Mouse pressed left at (817, 418)
Screenshot: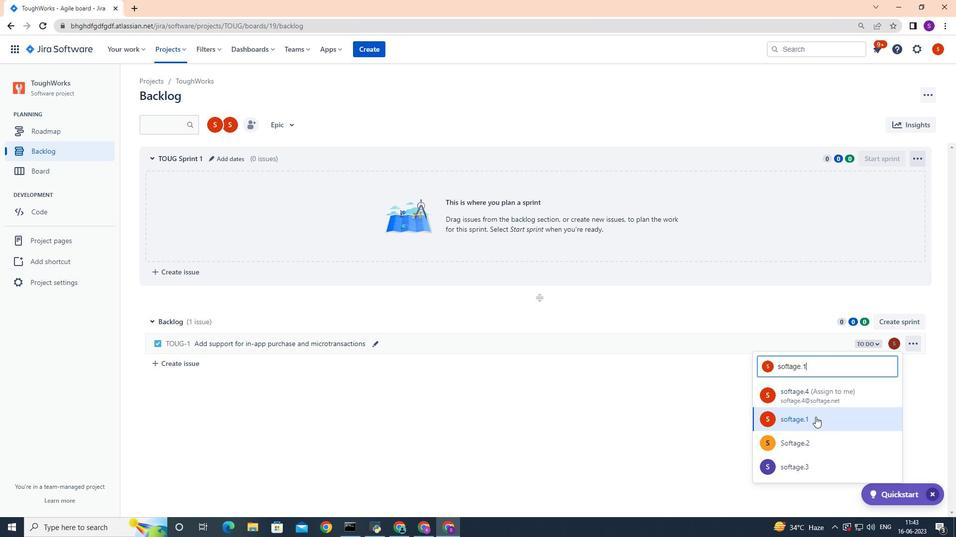 
Action: Mouse moved to (874, 345)
Screenshot: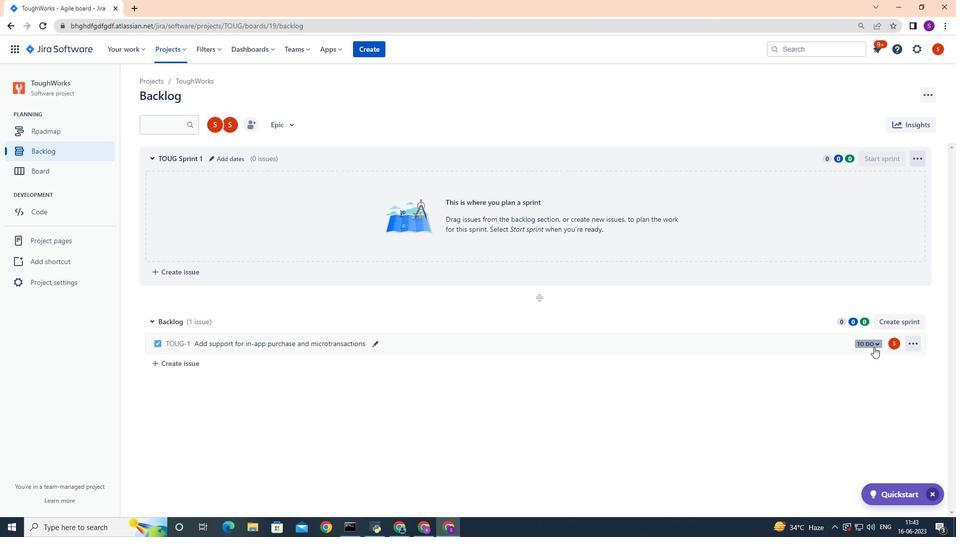 
Action: Mouse pressed left at (874, 345)
Screenshot: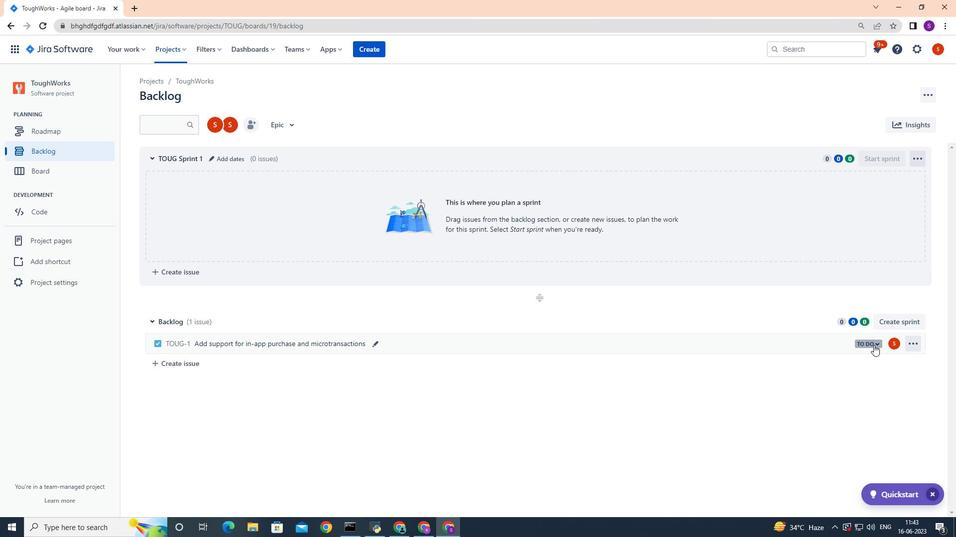 
Action: Mouse moved to (796, 362)
Screenshot: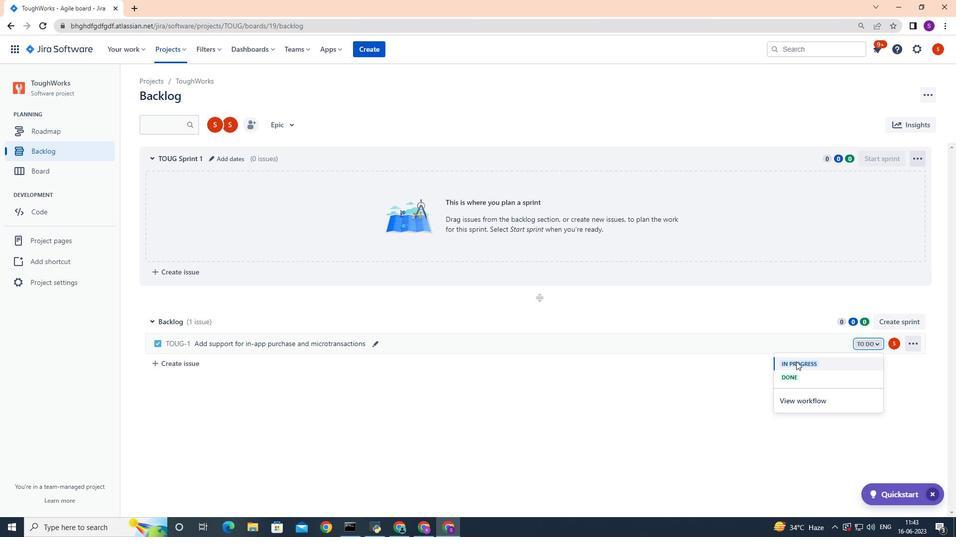 
Action: Mouse pressed left at (796, 362)
Screenshot: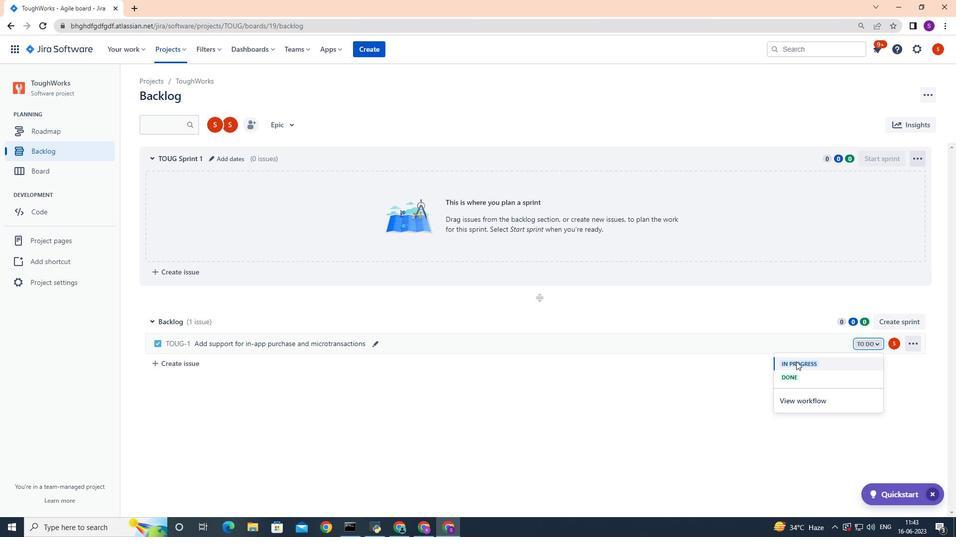 
Action: Mouse moved to (690, 391)
Screenshot: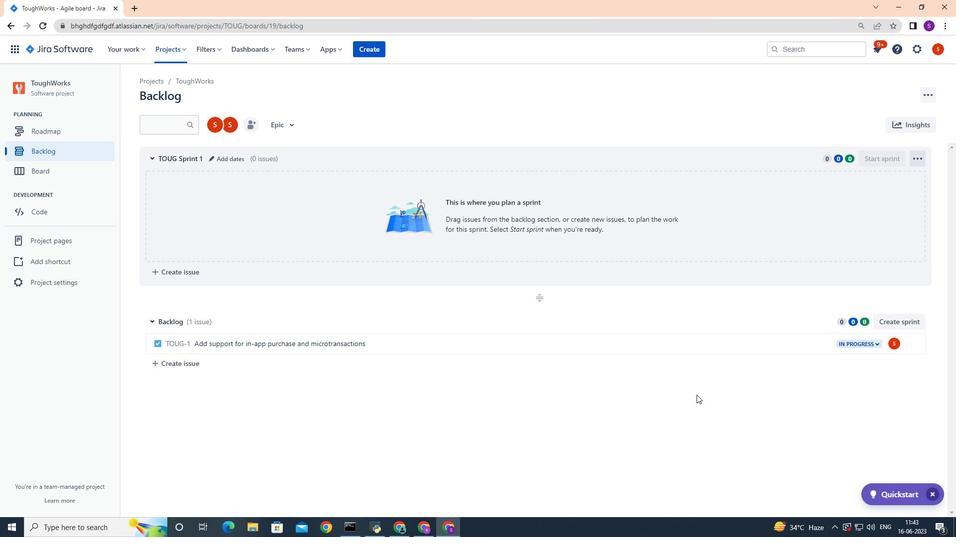 
